 Task: Create a due date automation trigger when advanced on, on the tuesday of the week before a card is due add content with a description containing resume at 11:00 AM.
Action: Mouse moved to (1004, 311)
Screenshot: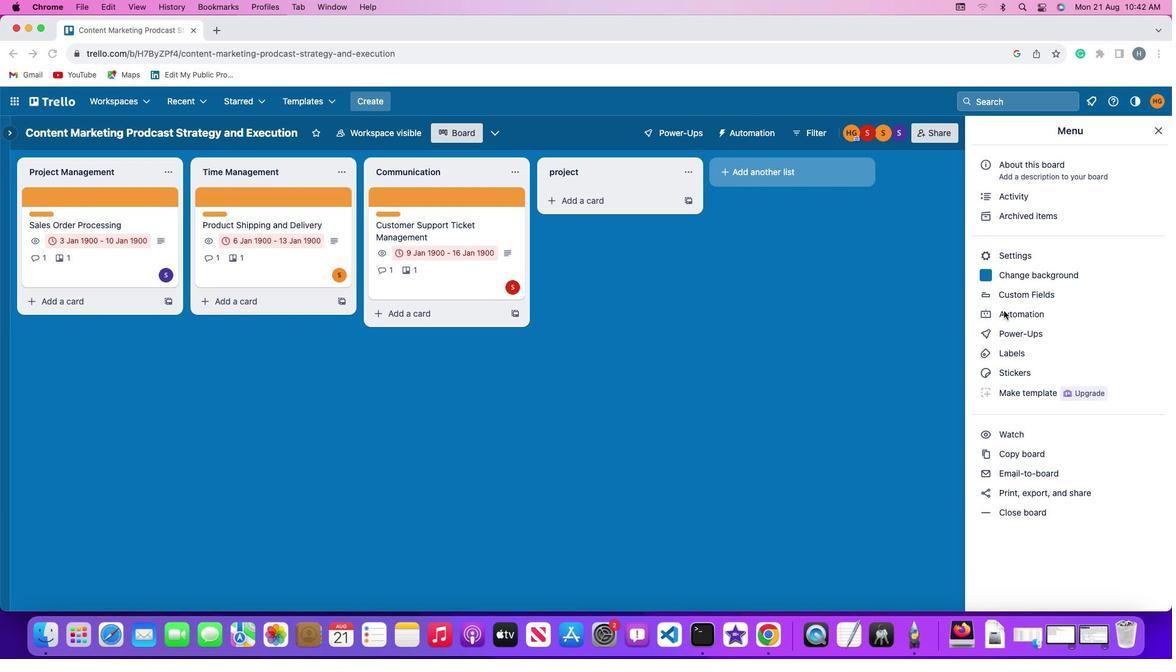 
Action: Mouse pressed left at (1004, 311)
Screenshot: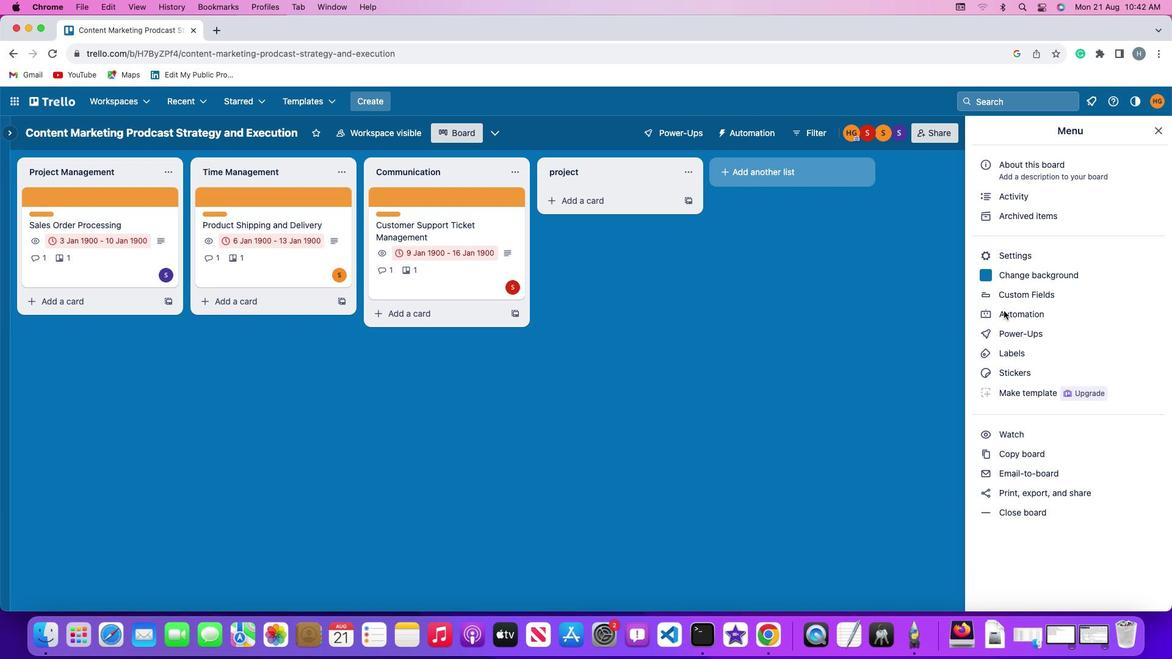 
Action: Mouse moved to (1004, 311)
Screenshot: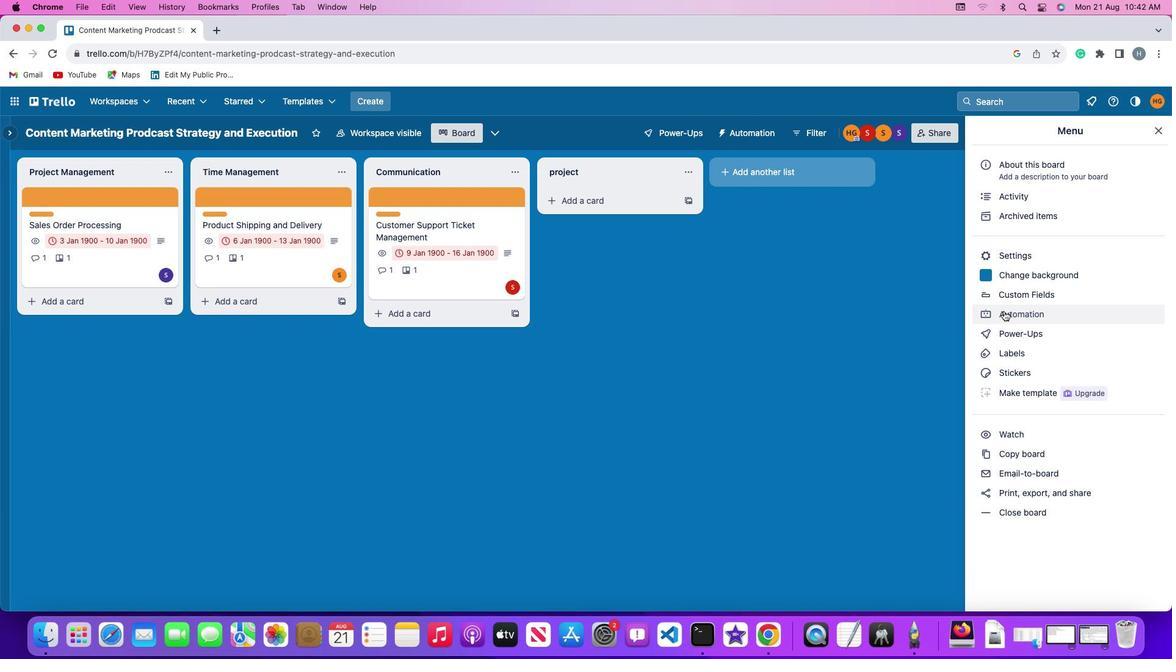 
Action: Mouse pressed left at (1004, 311)
Screenshot: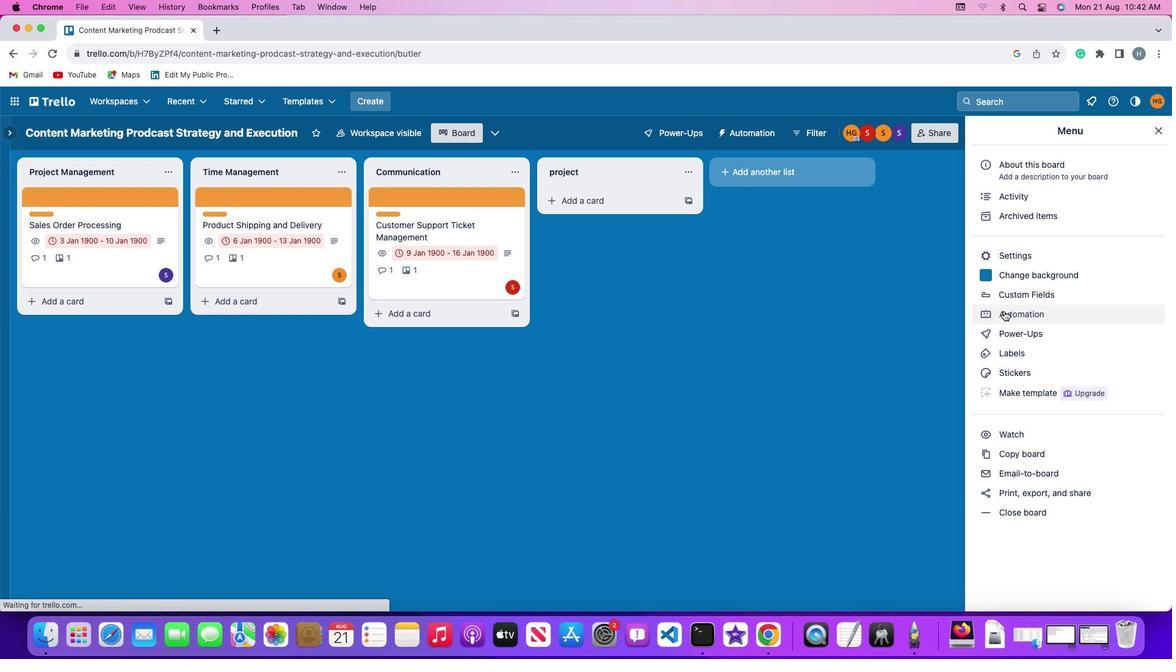 
Action: Mouse moved to (69, 287)
Screenshot: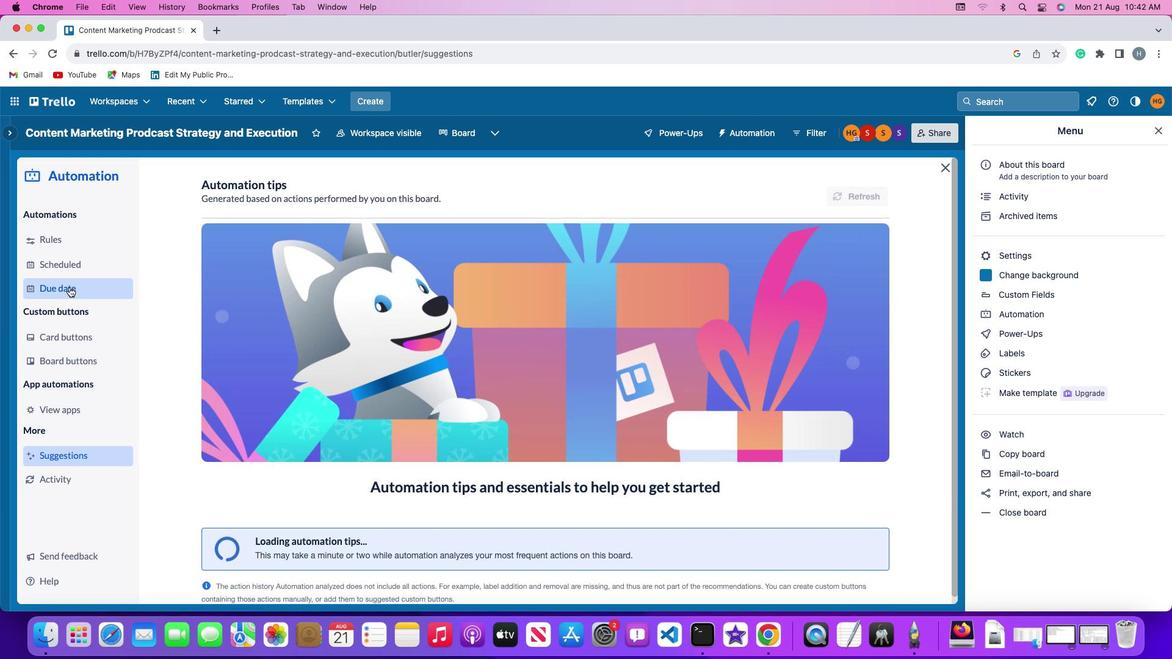 
Action: Mouse pressed left at (69, 287)
Screenshot: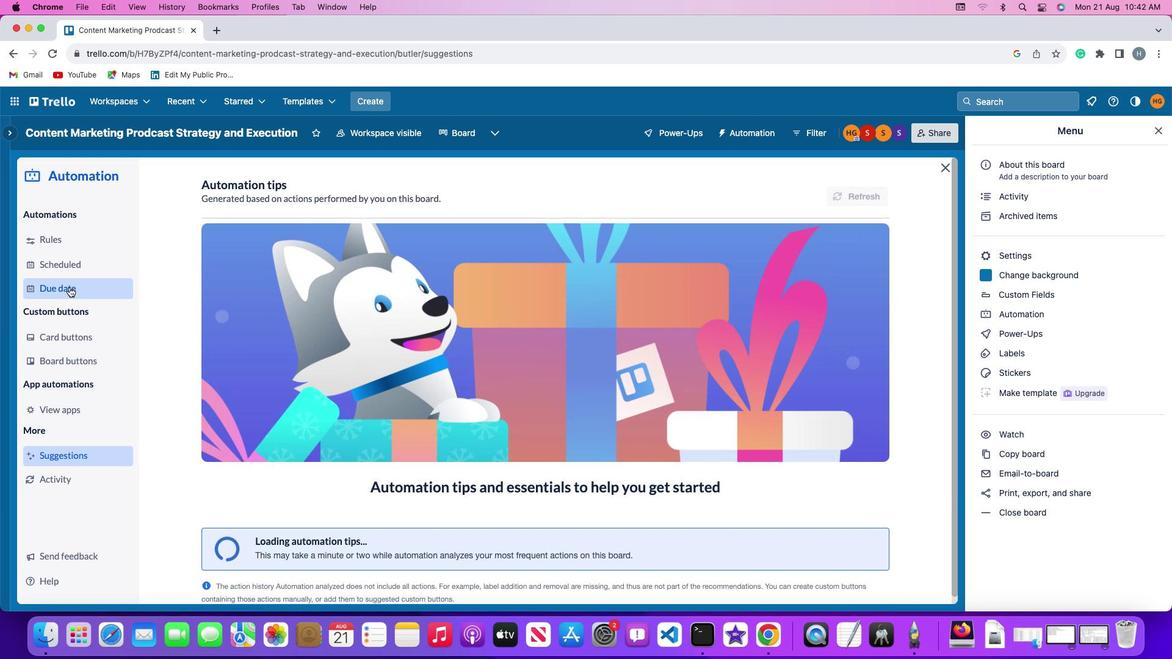 
Action: Mouse moved to (817, 185)
Screenshot: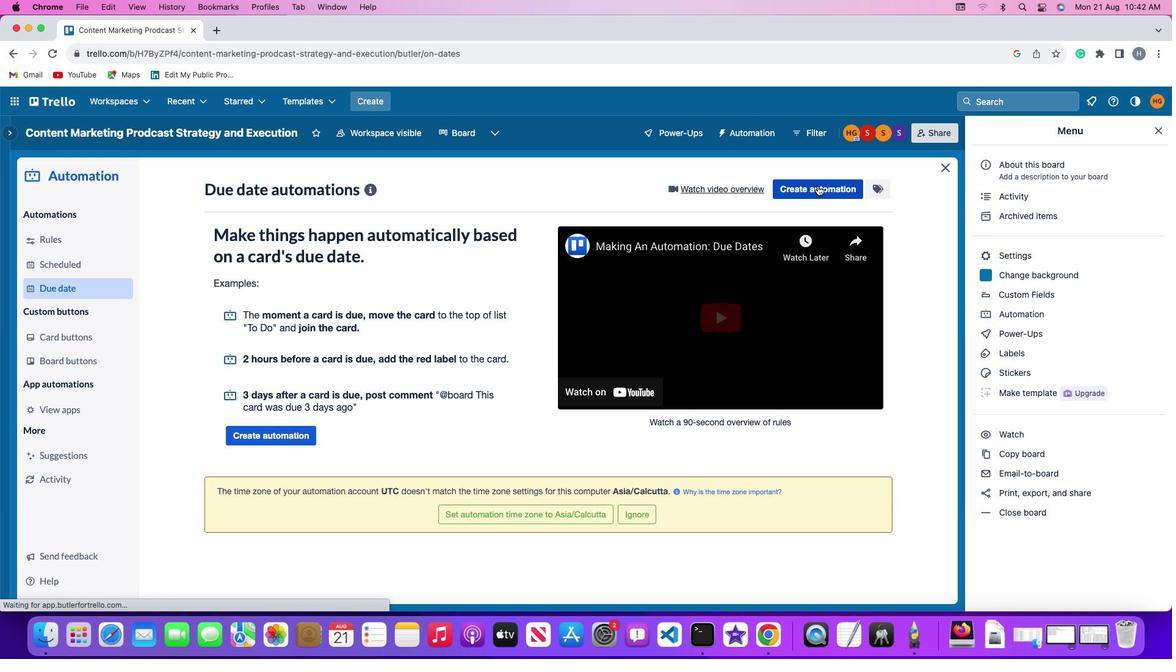 
Action: Mouse pressed left at (817, 185)
Screenshot: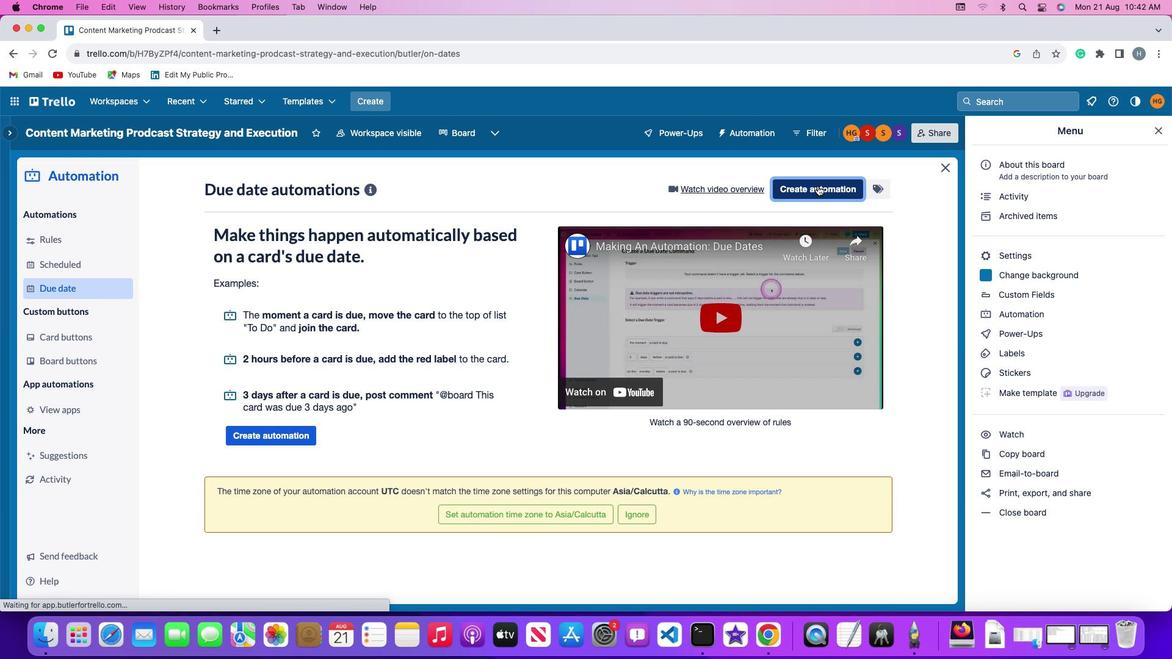 
Action: Mouse moved to (247, 304)
Screenshot: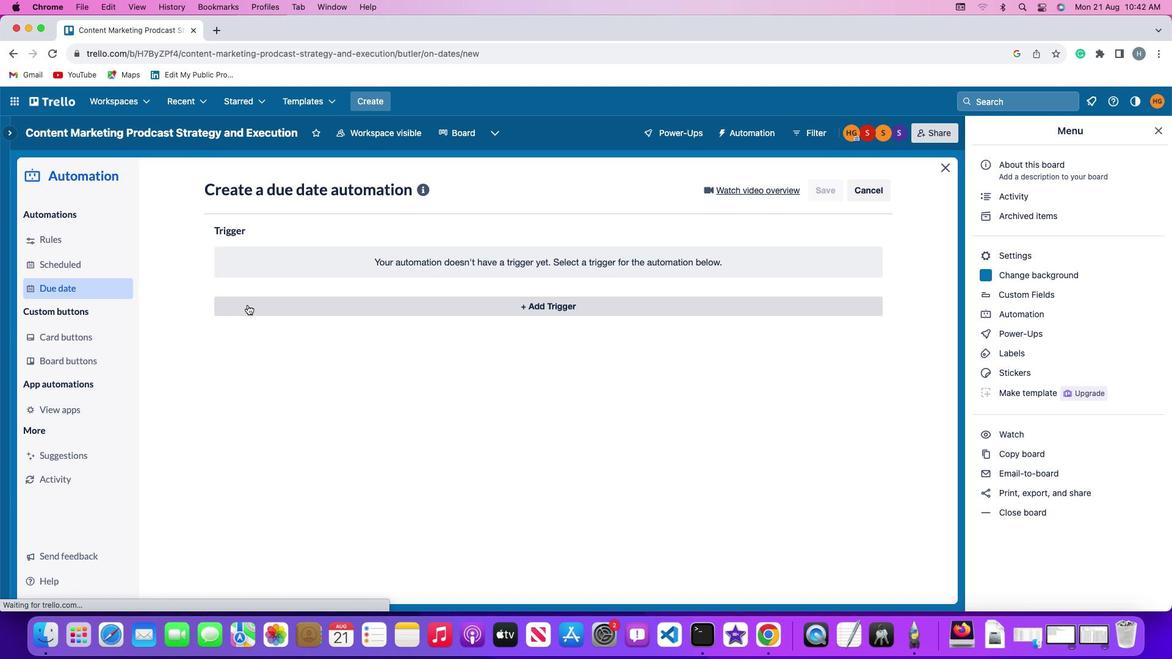 
Action: Mouse pressed left at (247, 304)
Screenshot: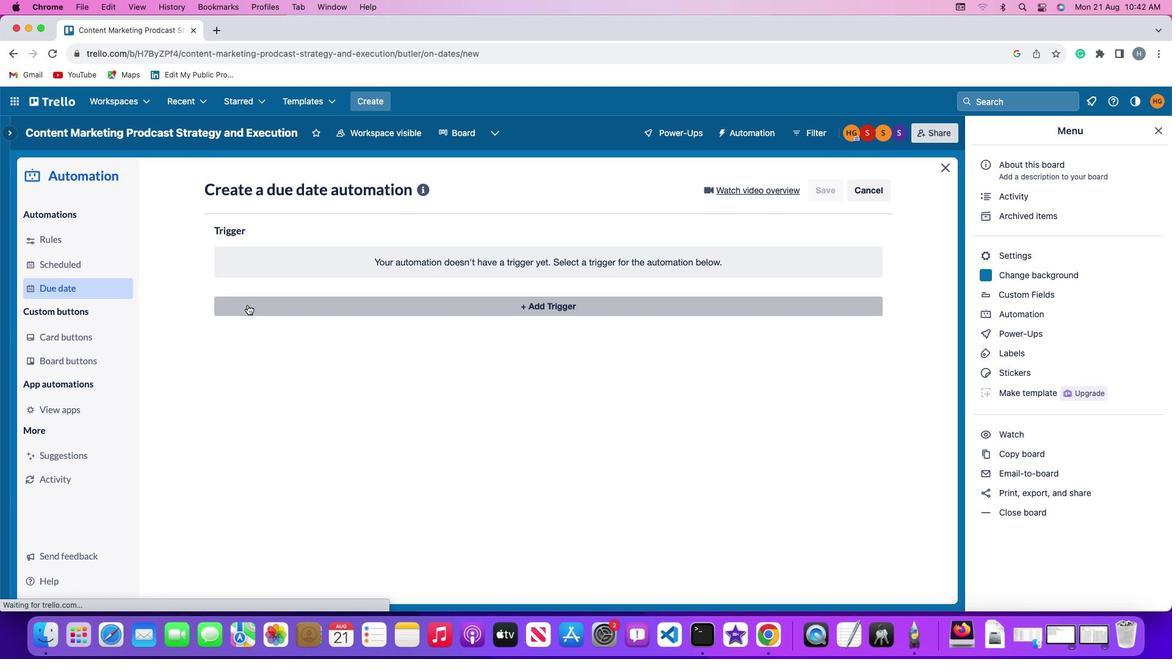 
Action: Mouse moved to (272, 538)
Screenshot: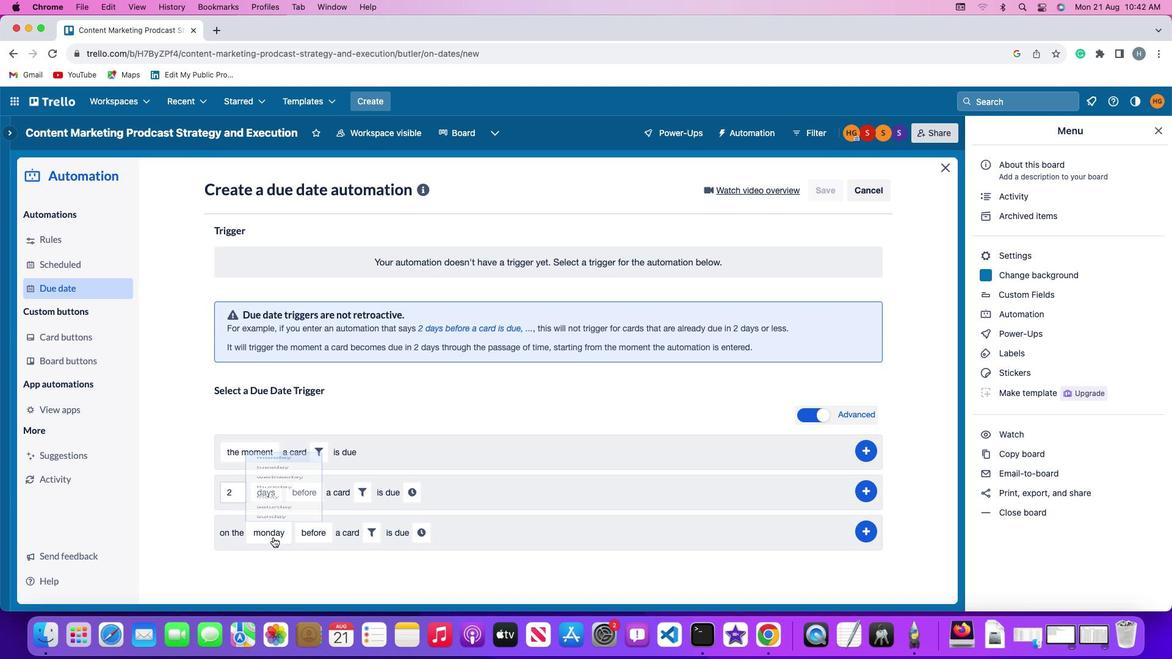 
Action: Mouse pressed left at (272, 538)
Screenshot: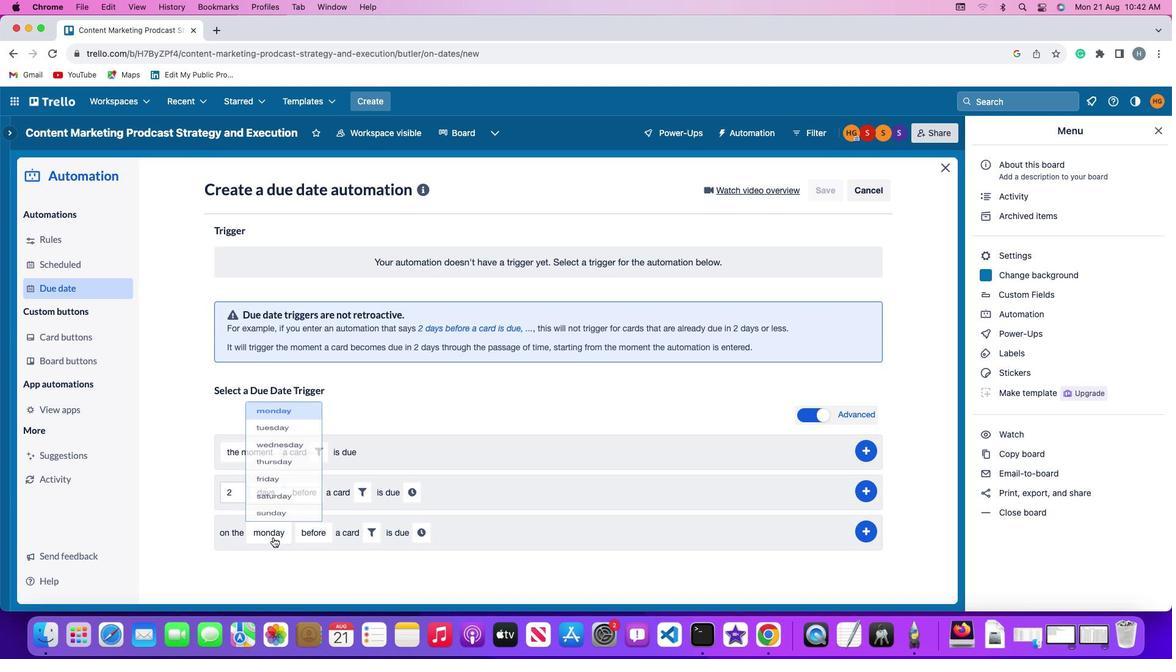 
Action: Mouse moved to (280, 386)
Screenshot: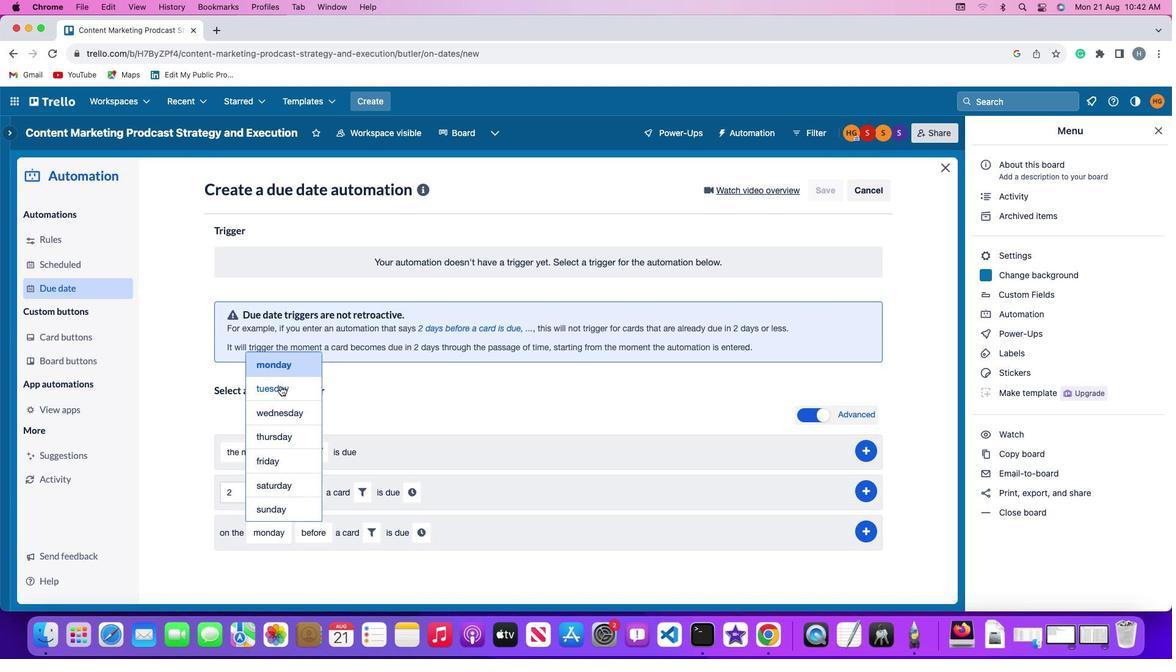 
Action: Mouse pressed left at (280, 386)
Screenshot: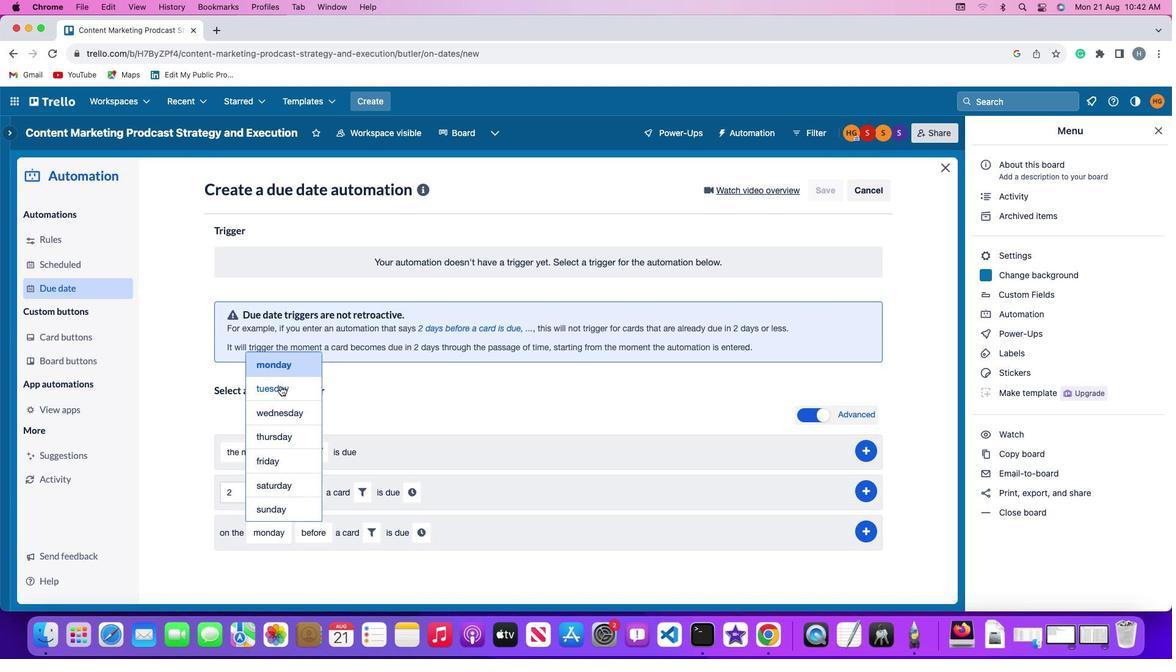 
Action: Mouse moved to (306, 531)
Screenshot: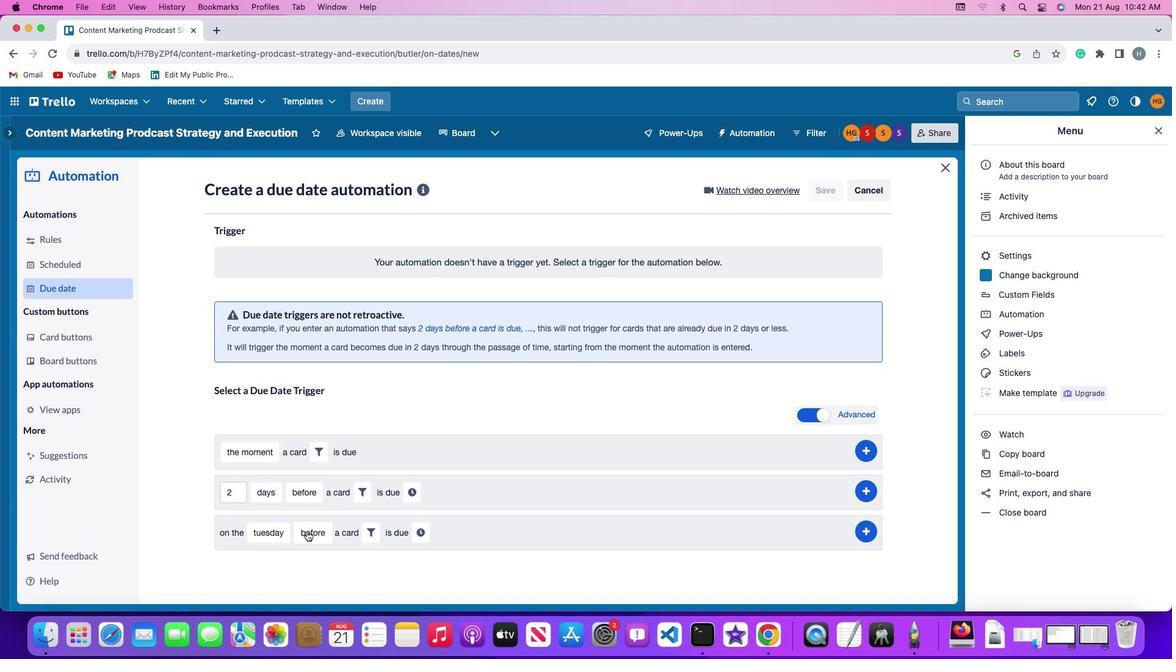 
Action: Mouse pressed left at (306, 531)
Screenshot: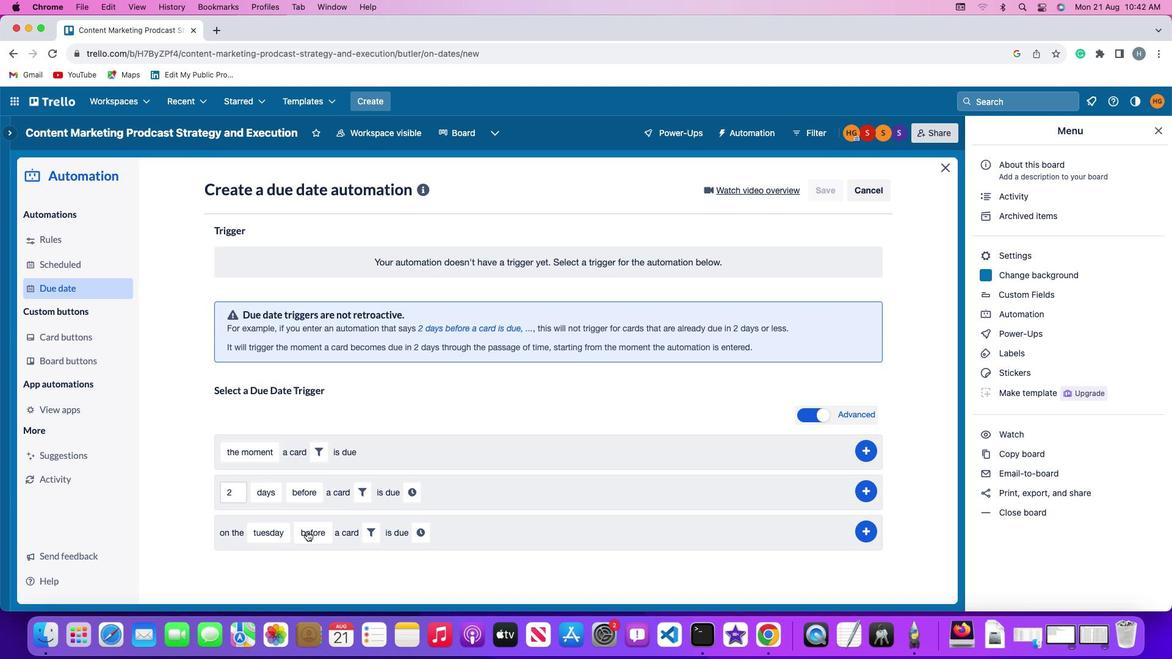 
Action: Mouse moved to (315, 507)
Screenshot: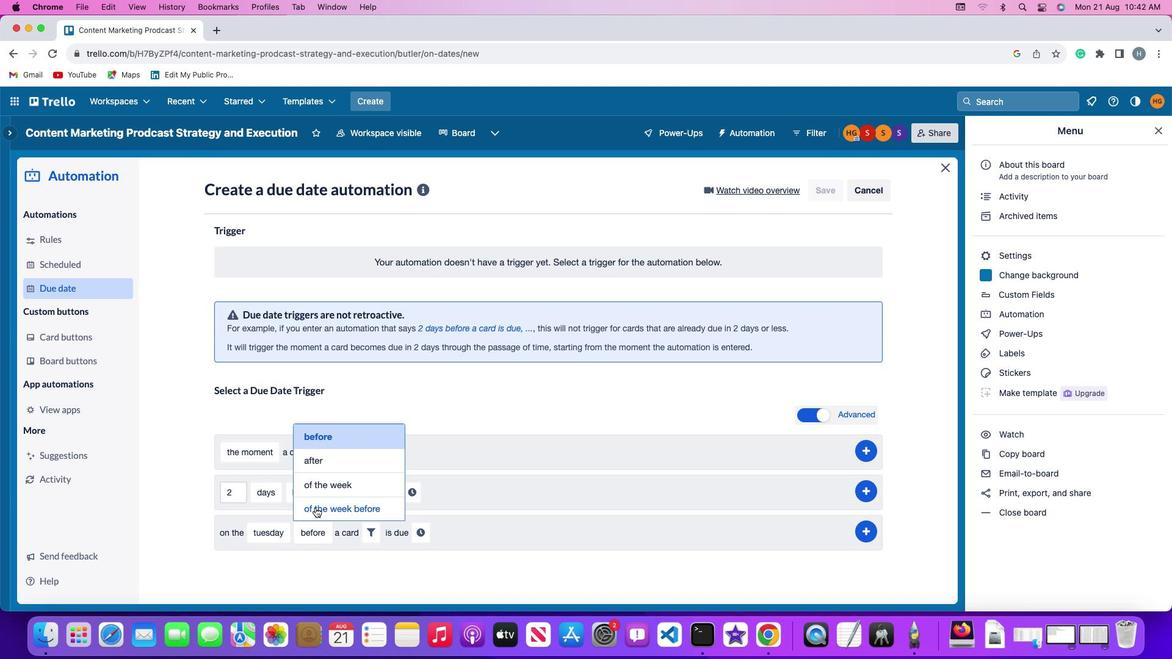 
Action: Mouse pressed left at (315, 507)
Screenshot: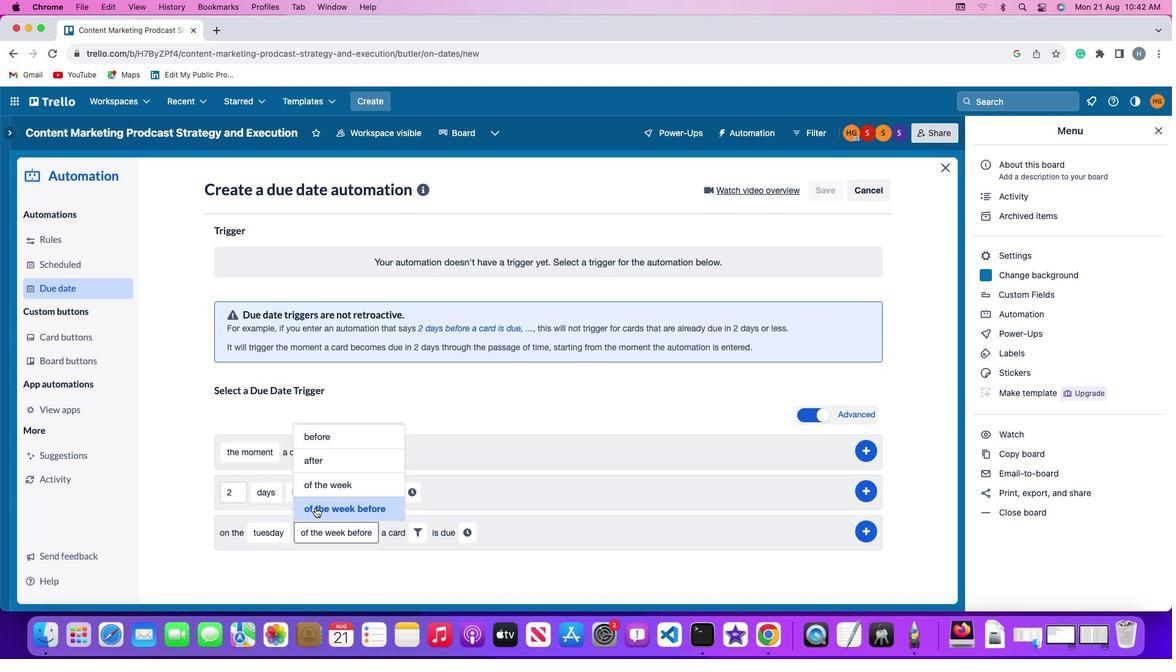 
Action: Mouse moved to (422, 533)
Screenshot: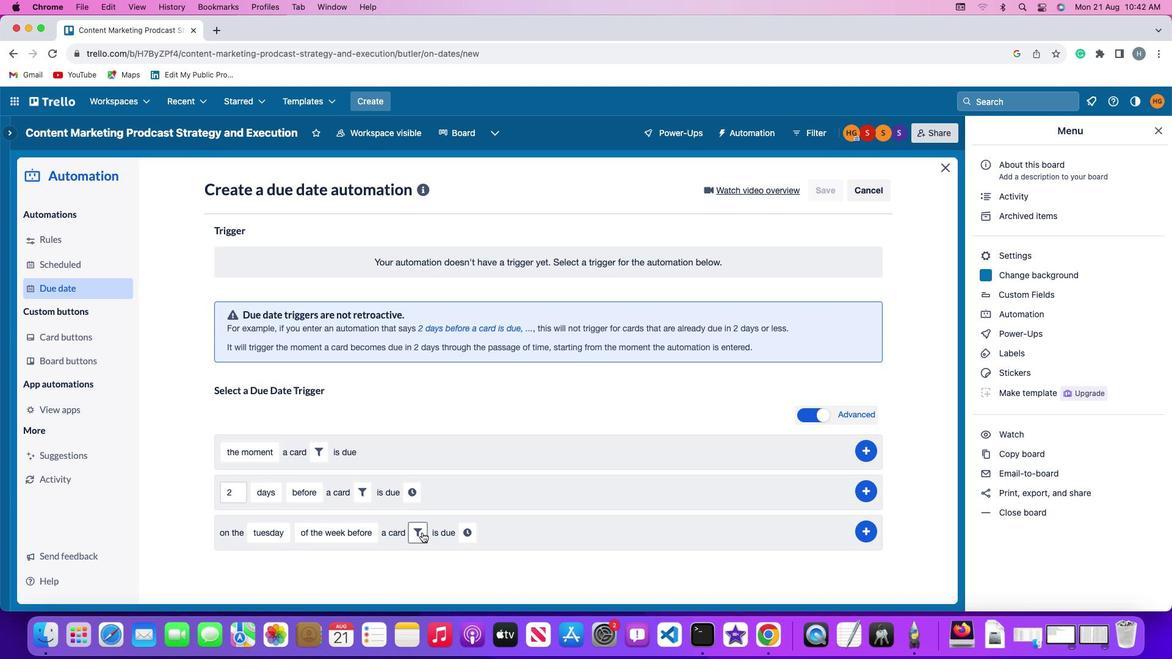 
Action: Mouse pressed left at (422, 533)
Screenshot: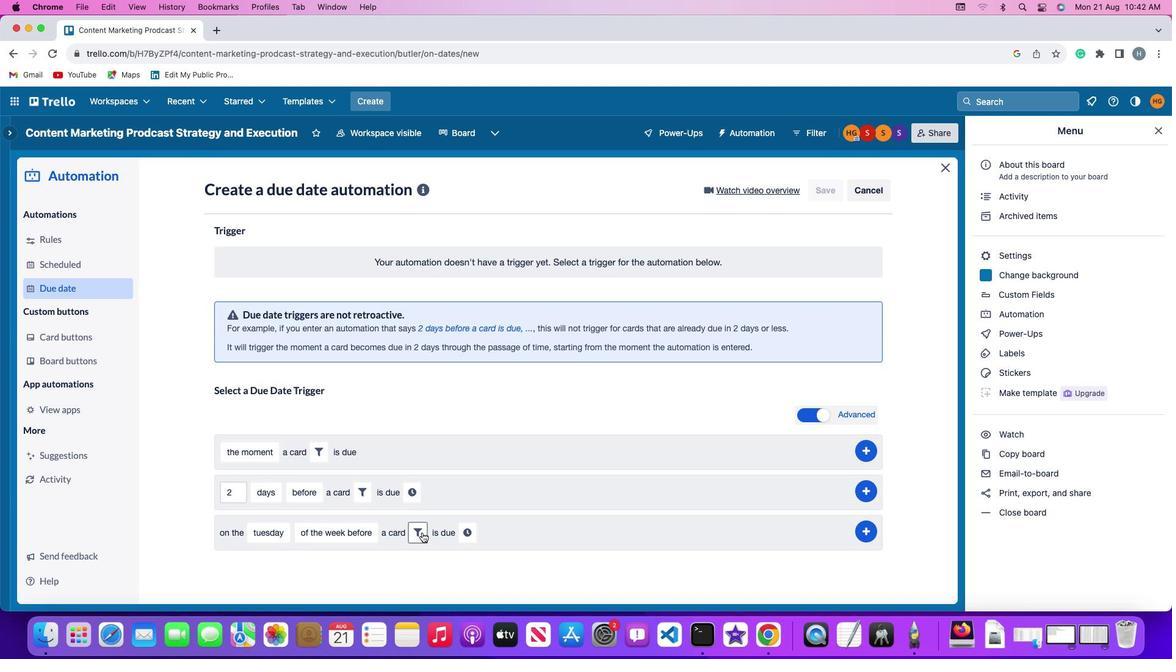 
Action: Mouse moved to (569, 572)
Screenshot: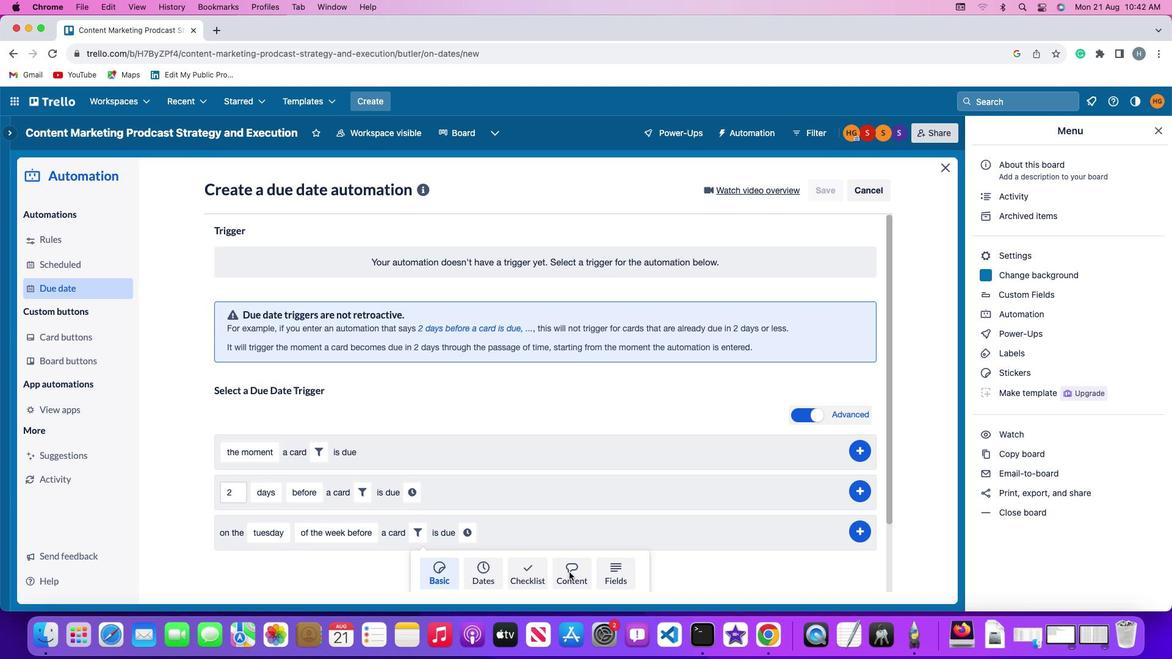 
Action: Mouse pressed left at (569, 572)
Screenshot: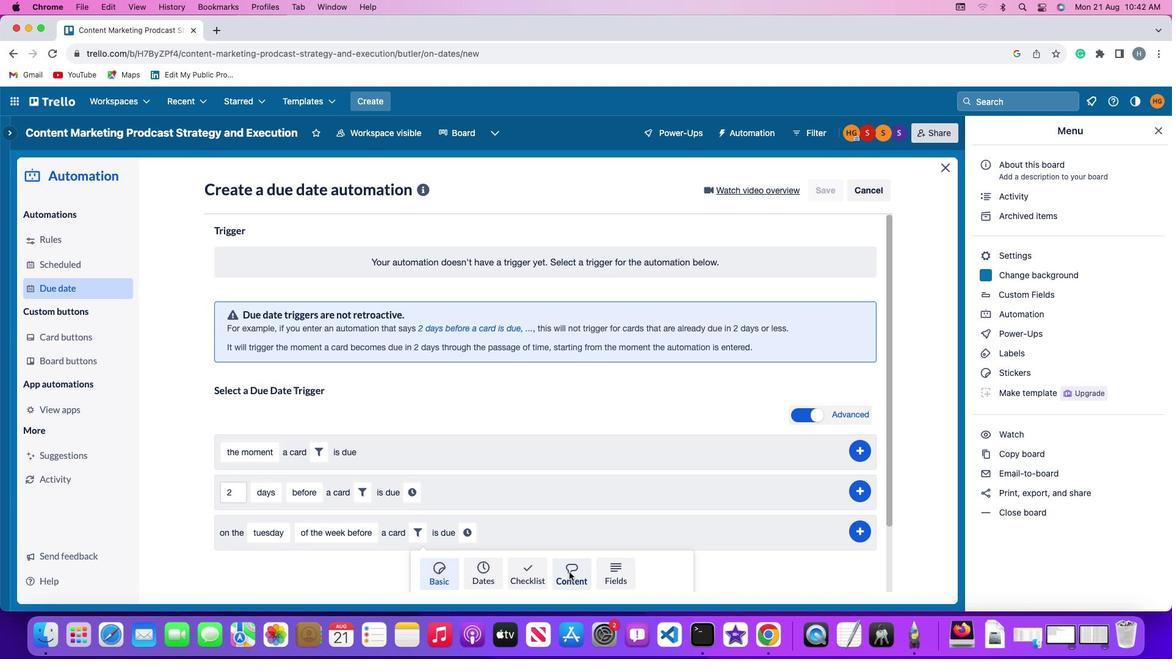 
Action: Mouse moved to (336, 573)
Screenshot: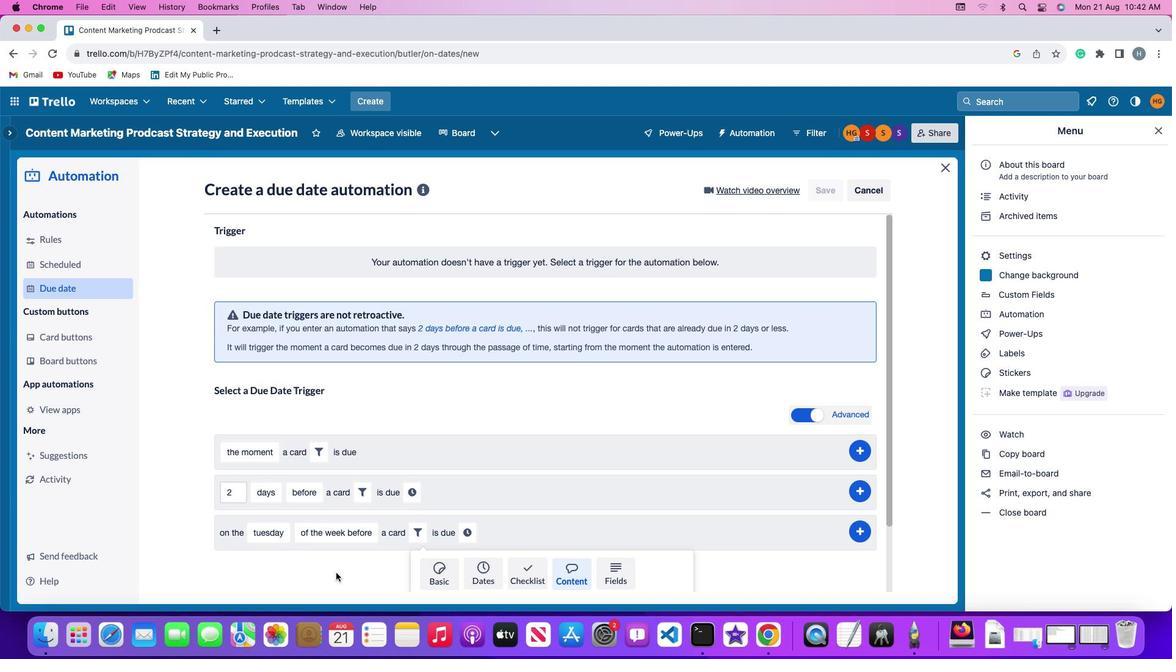 
Action: Mouse scrolled (336, 573) with delta (0, 0)
Screenshot: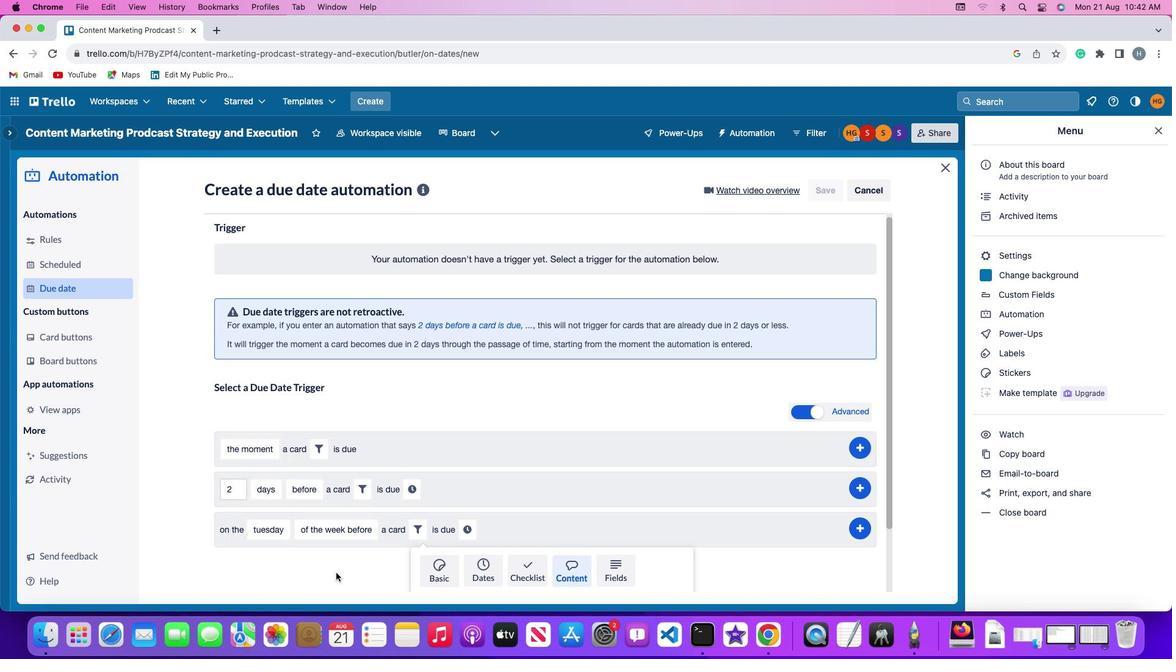
Action: Mouse scrolled (336, 573) with delta (0, 0)
Screenshot: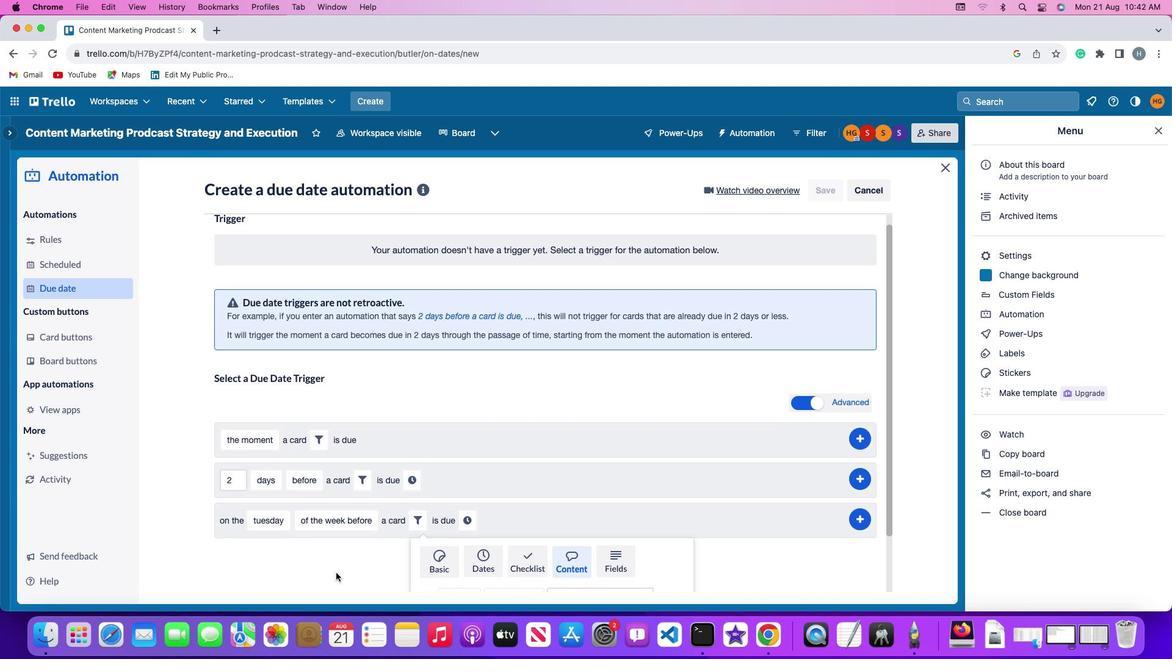
Action: Mouse scrolled (336, 573) with delta (0, -1)
Screenshot: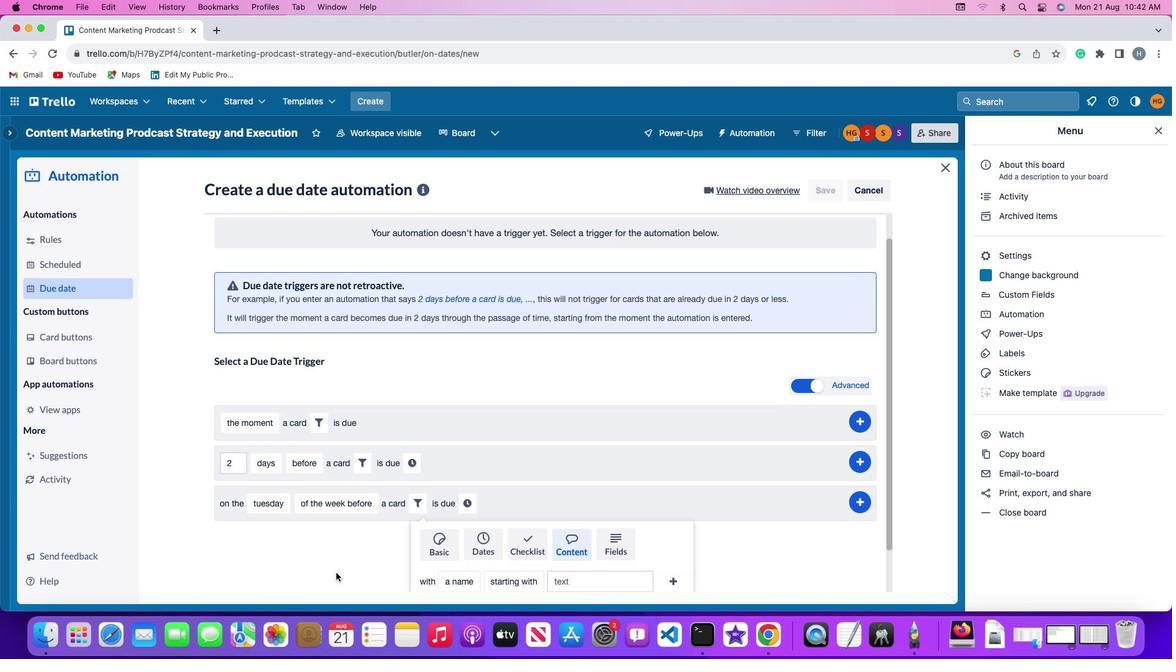 
Action: Mouse moved to (454, 528)
Screenshot: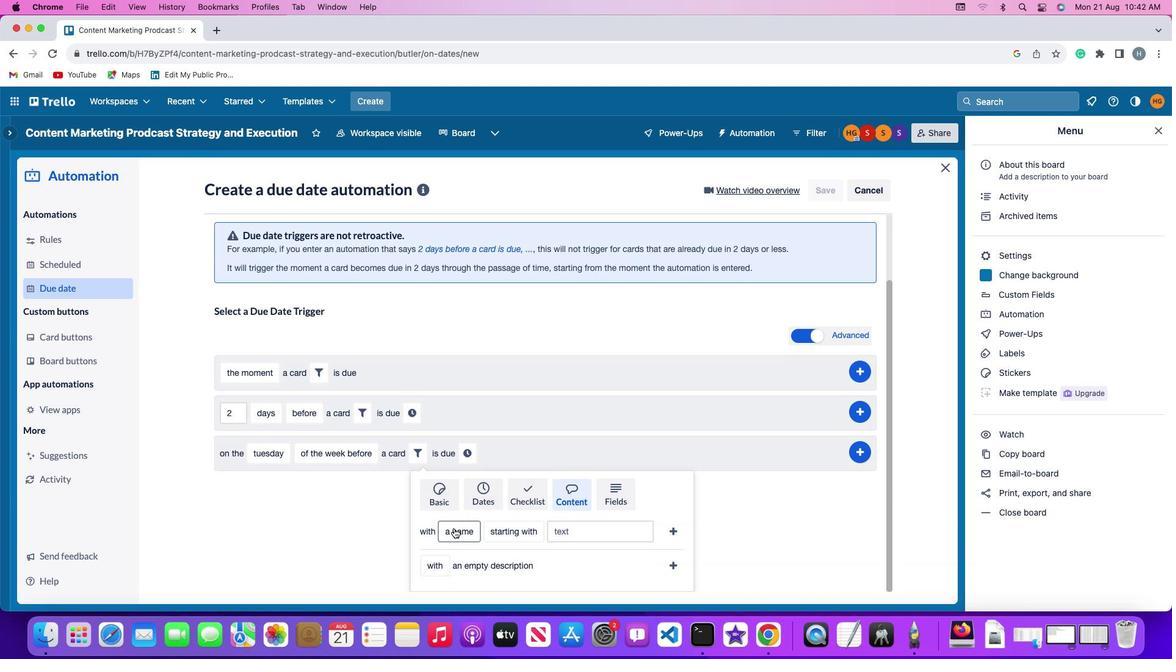 
Action: Mouse pressed left at (454, 528)
Screenshot: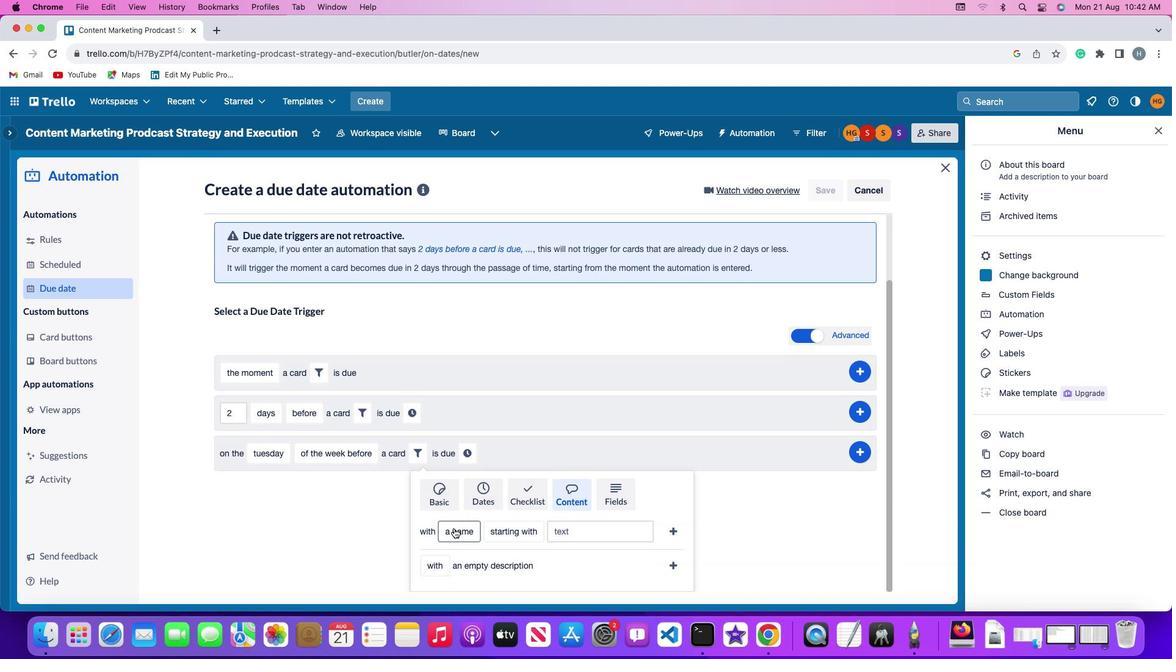 
Action: Mouse moved to (470, 478)
Screenshot: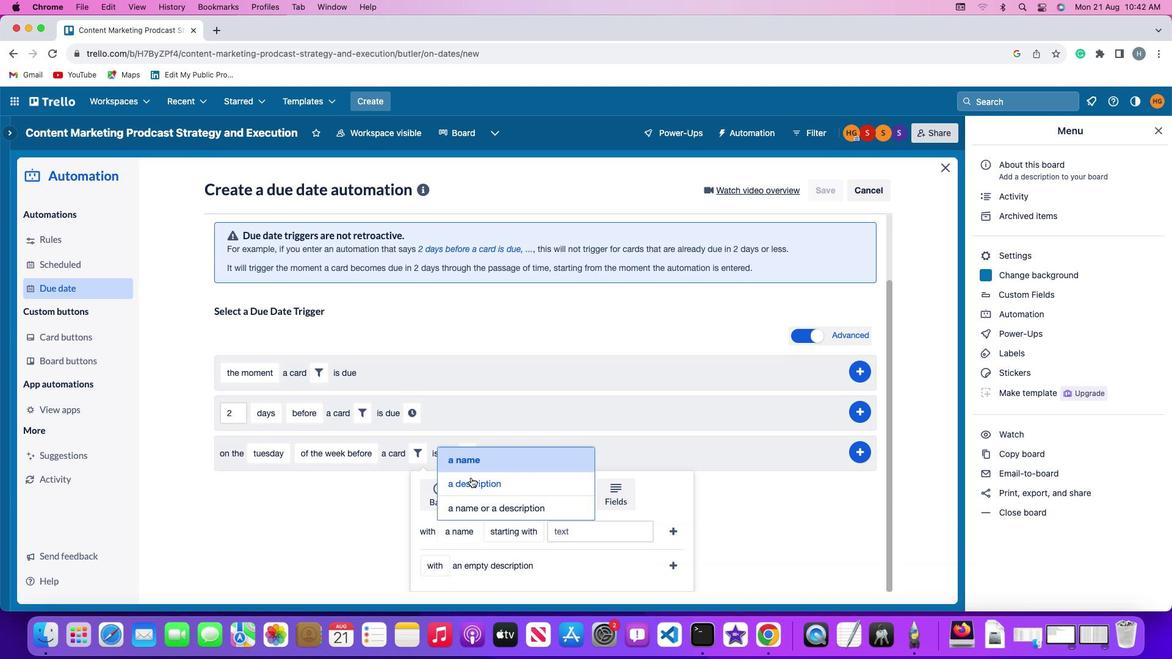 
Action: Mouse pressed left at (470, 478)
Screenshot: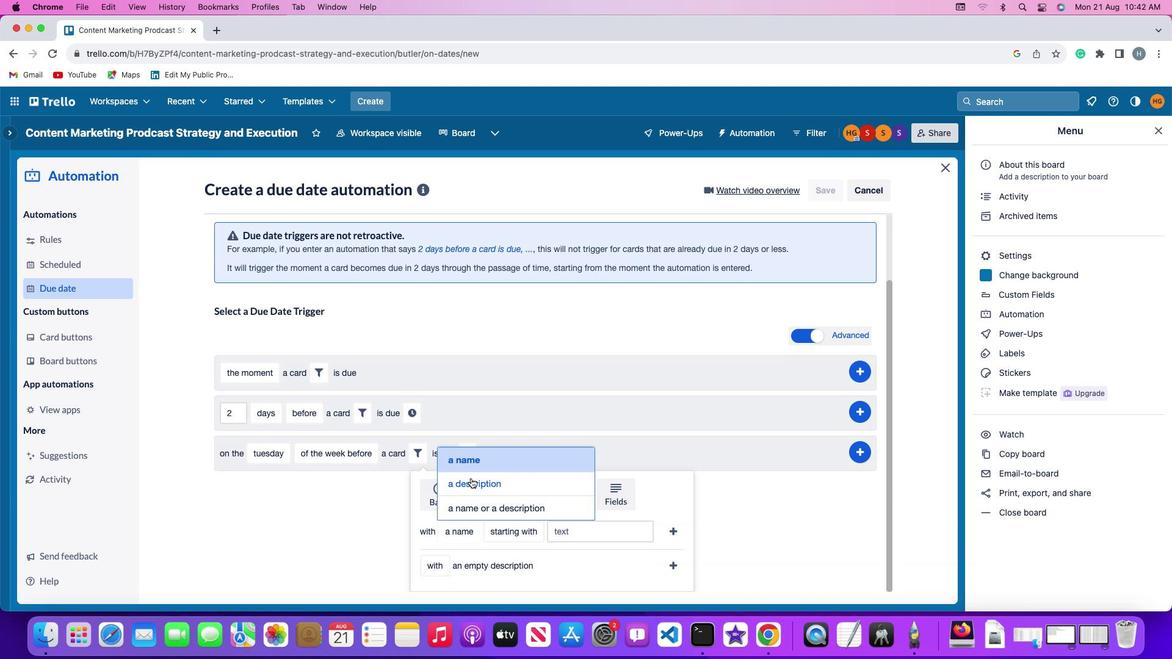 
Action: Mouse moved to (514, 534)
Screenshot: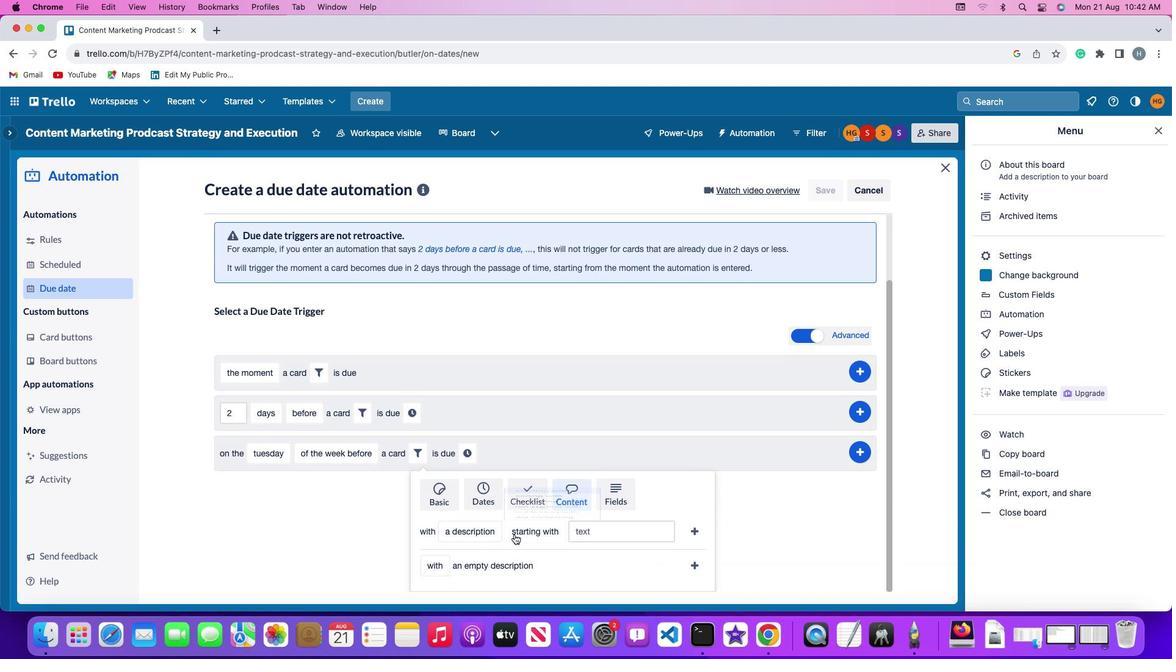 
Action: Mouse pressed left at (514, 534)
Screenshot: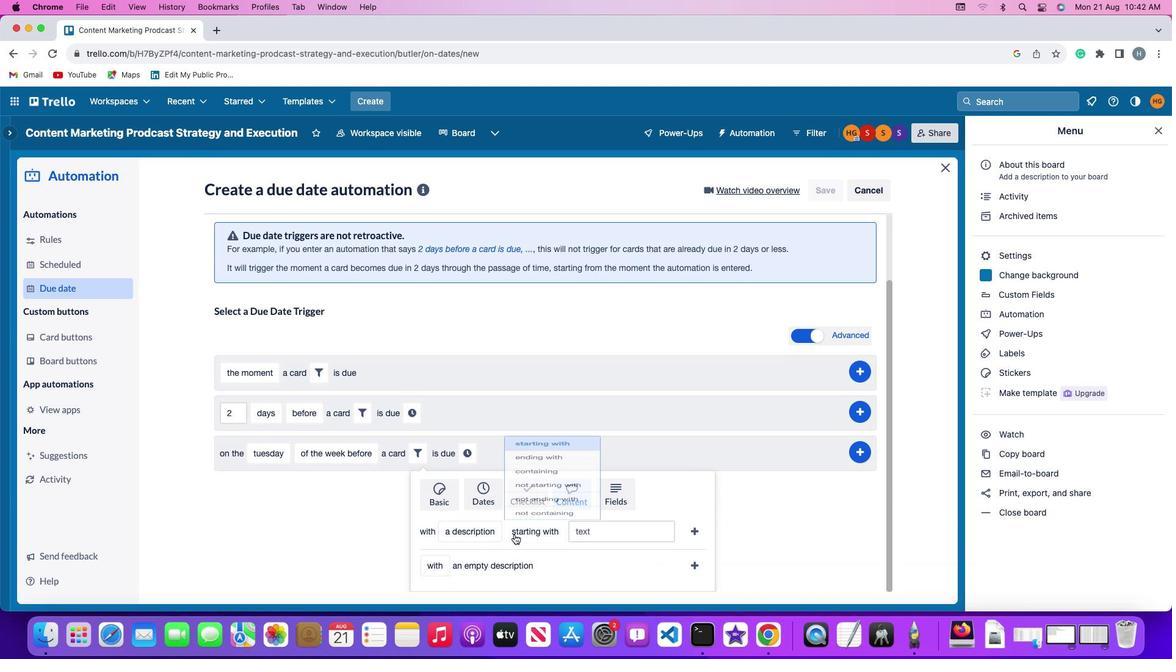 
Action: Mouse moved to (533, 436)
Screenshot: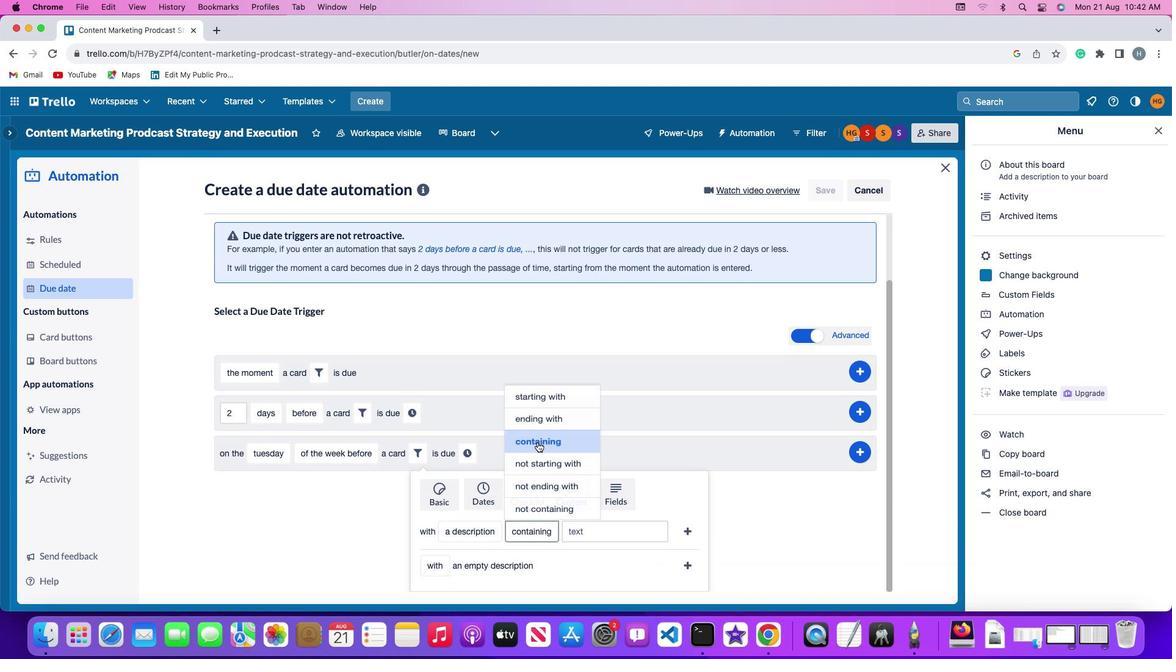 
Action: Mouse pressed left at (533, 436)
Screenshot: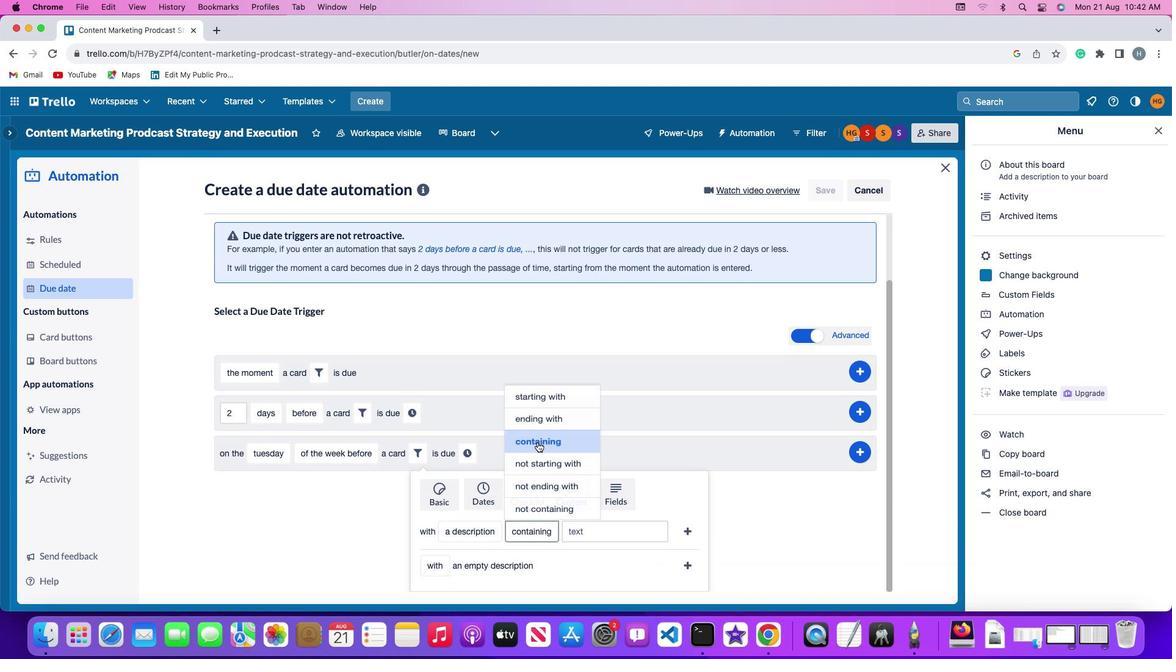 
Action: Mouse moved to (585, 528)
Screenshot: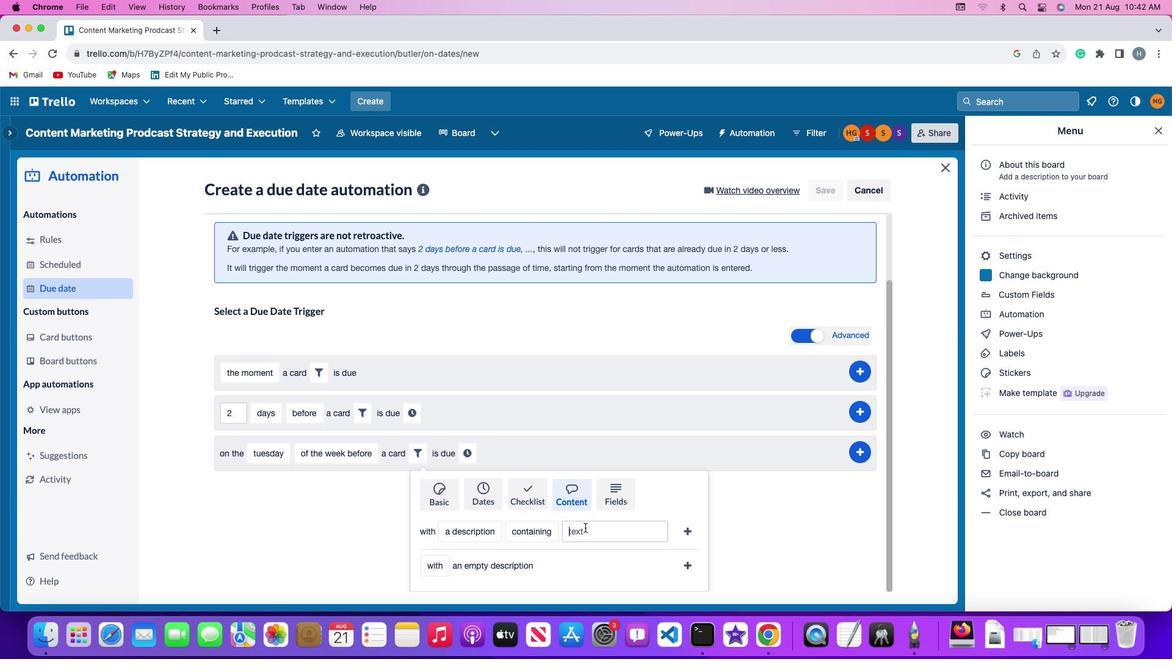 
Action: Mouse pressed left at (585, 528)
Screenshot: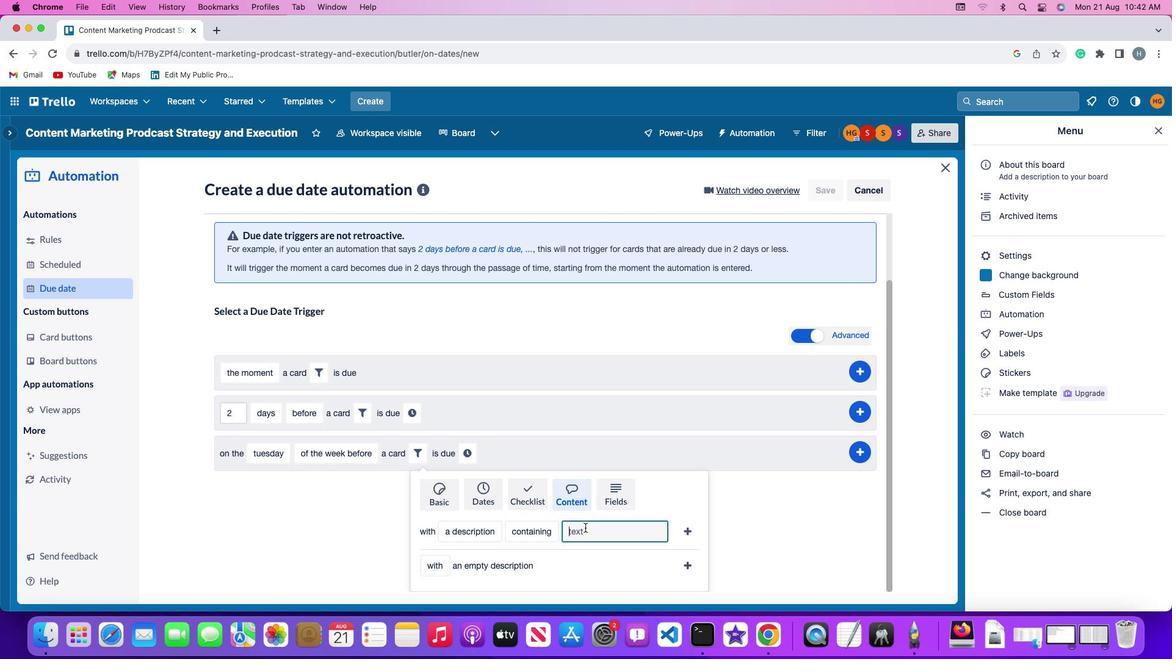
Action: Key pressed 'r''e''s''u''m''e'
Screenshot: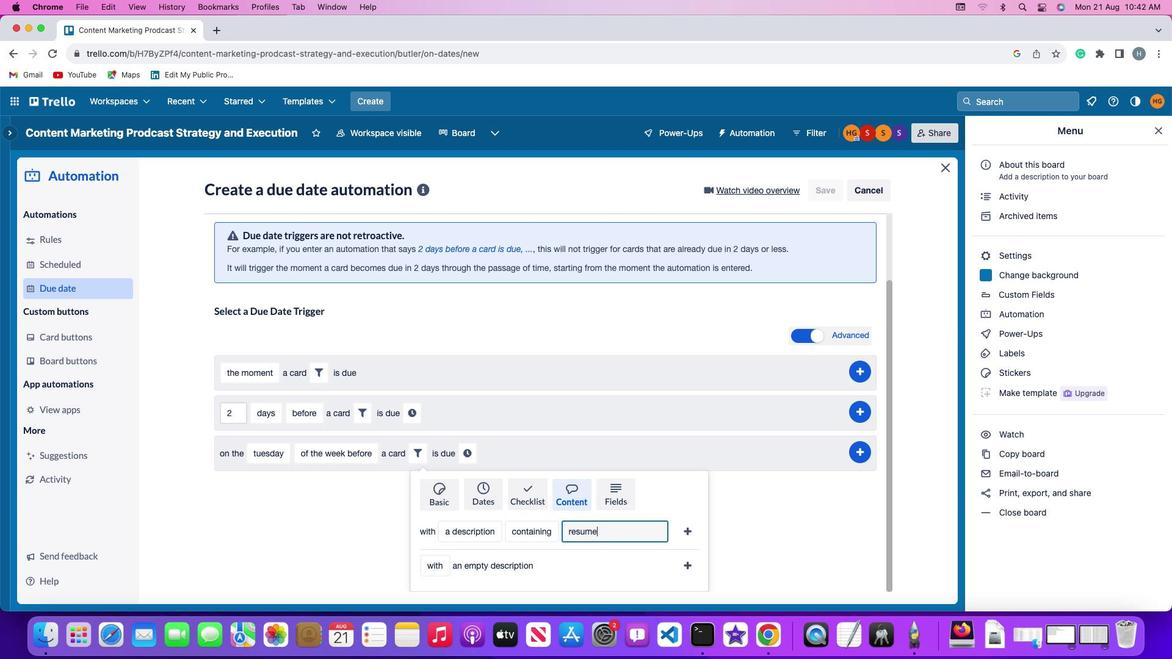 
Action: Mouse moved to (686, 527)
Screenshot: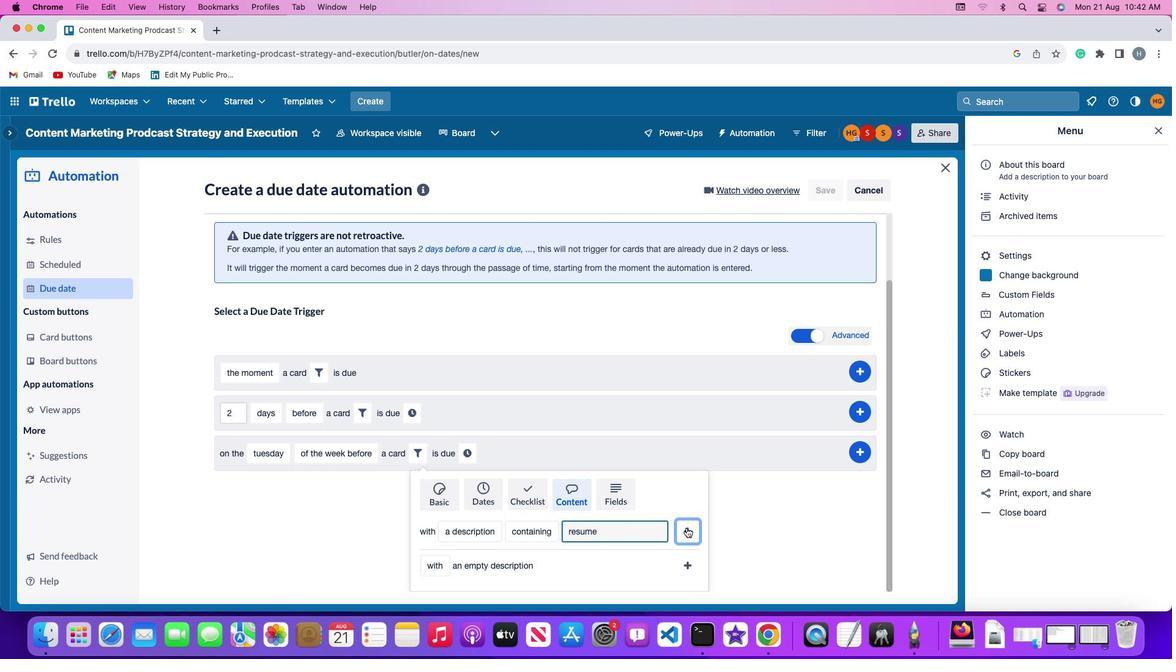 
Action: Mouse pressed left at (686, 527)
Screenshot: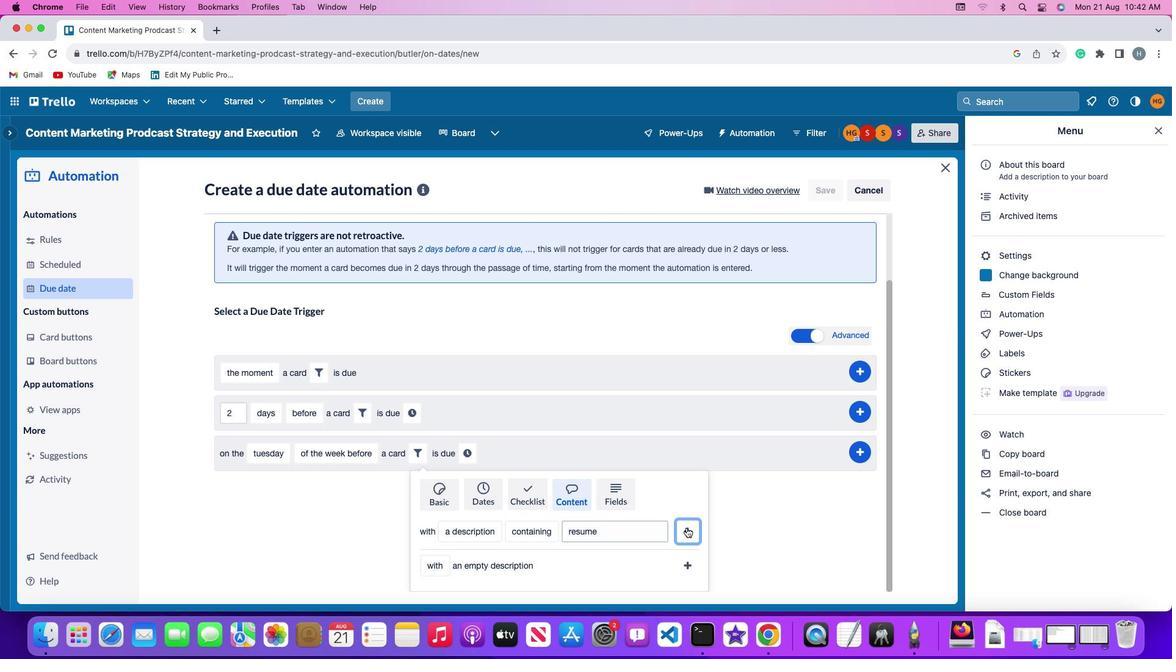
Action: Mouse moved to (639, 530)
Screenshot: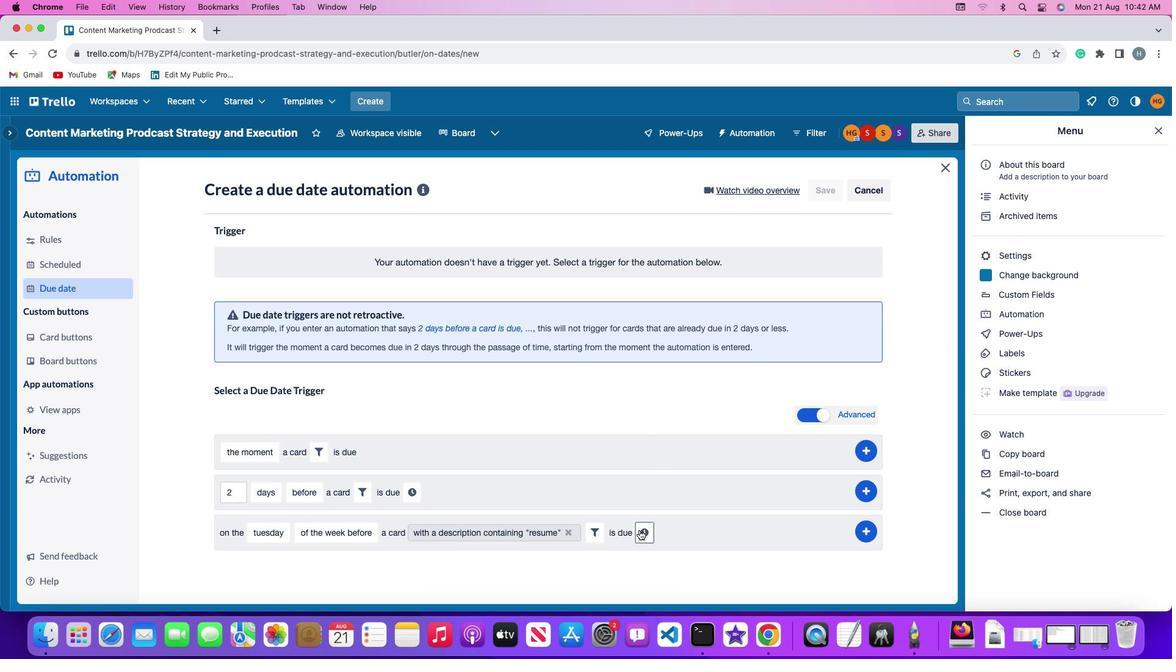 
Action: Mouse pressed left at (639, 530)
Screenshot: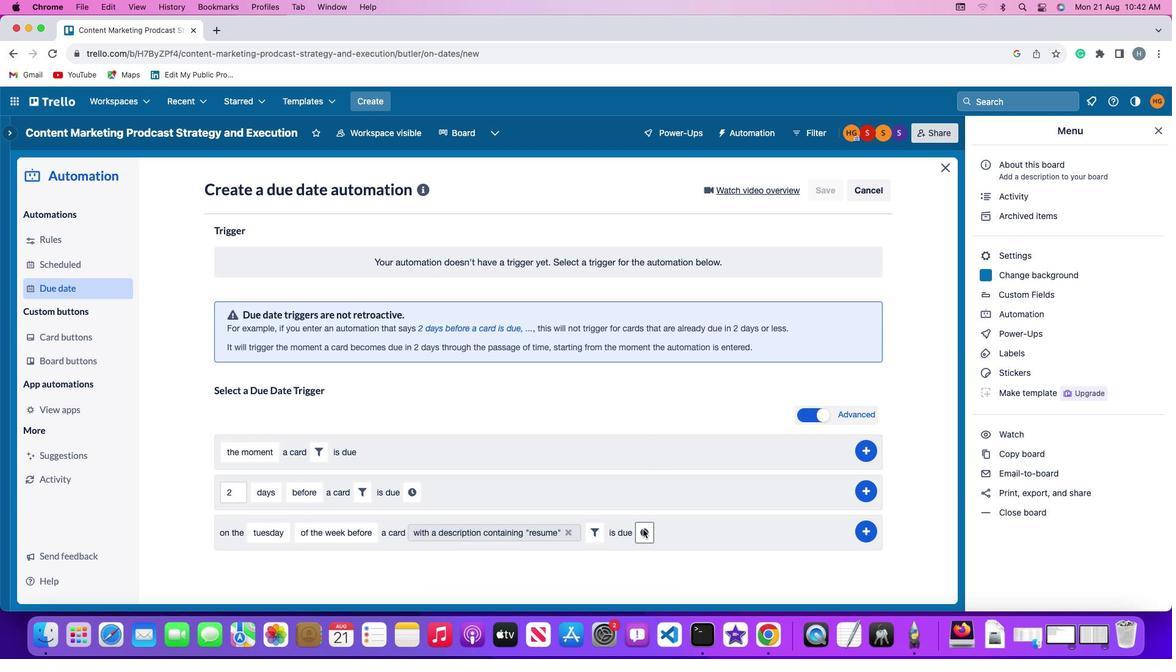 
Action: Mouse moved to (669, 533)
Screenshot: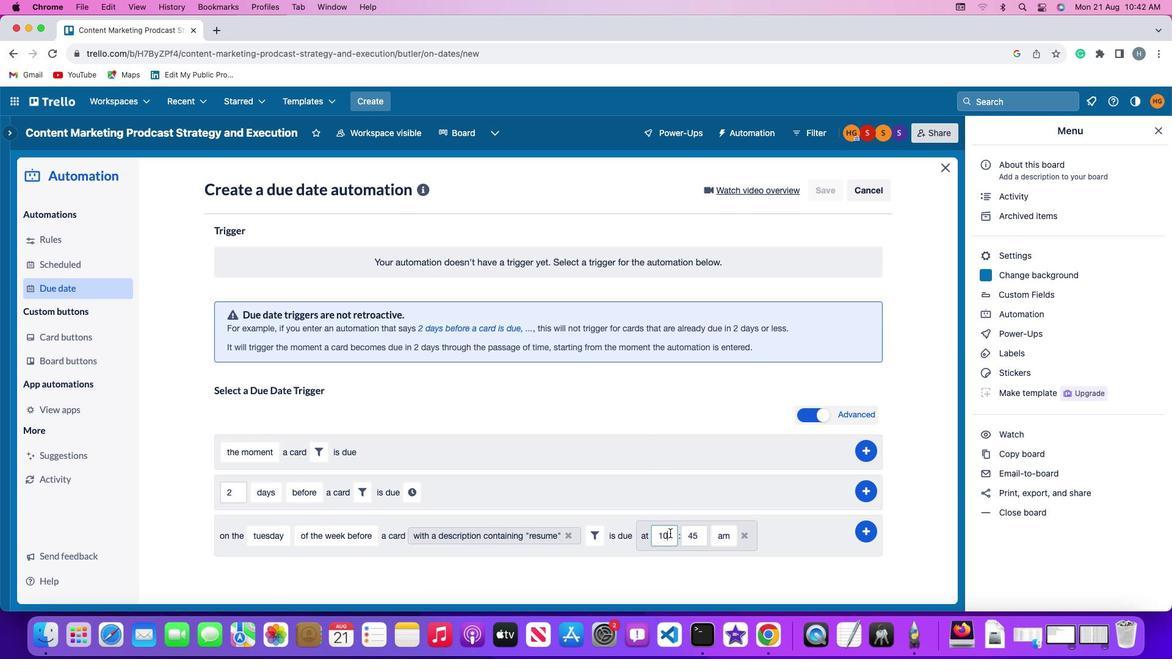 
Action: Mouse pressed left at (669, 533)
Screenshot: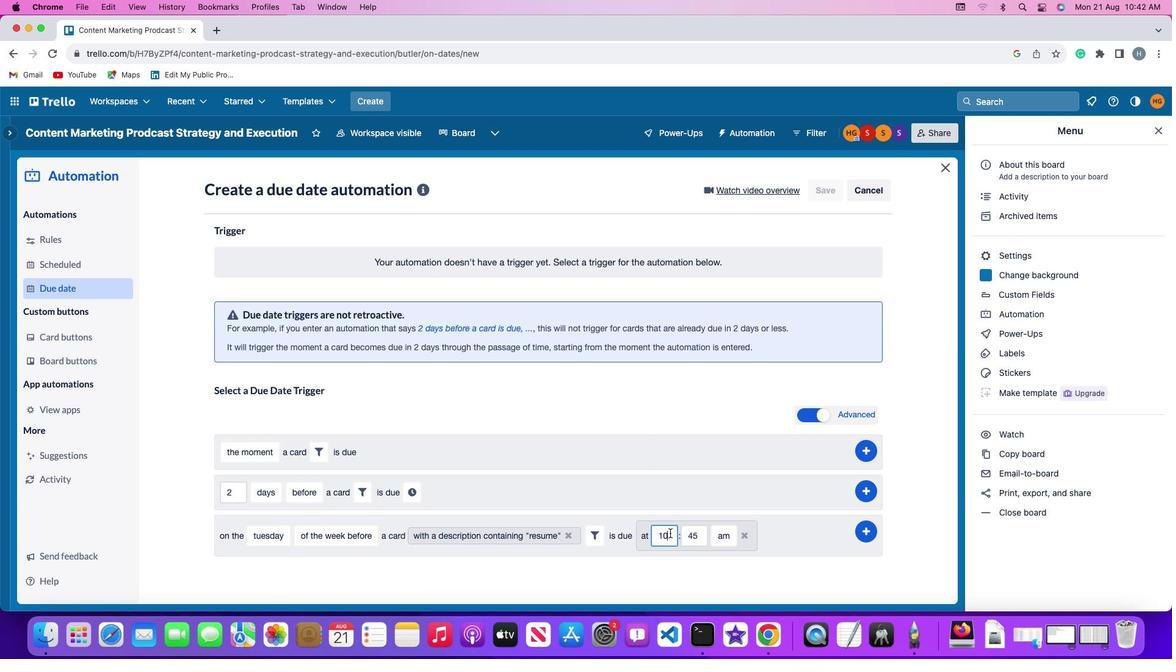 
Action: Key pressed Key.backspace'1'
Screenshot: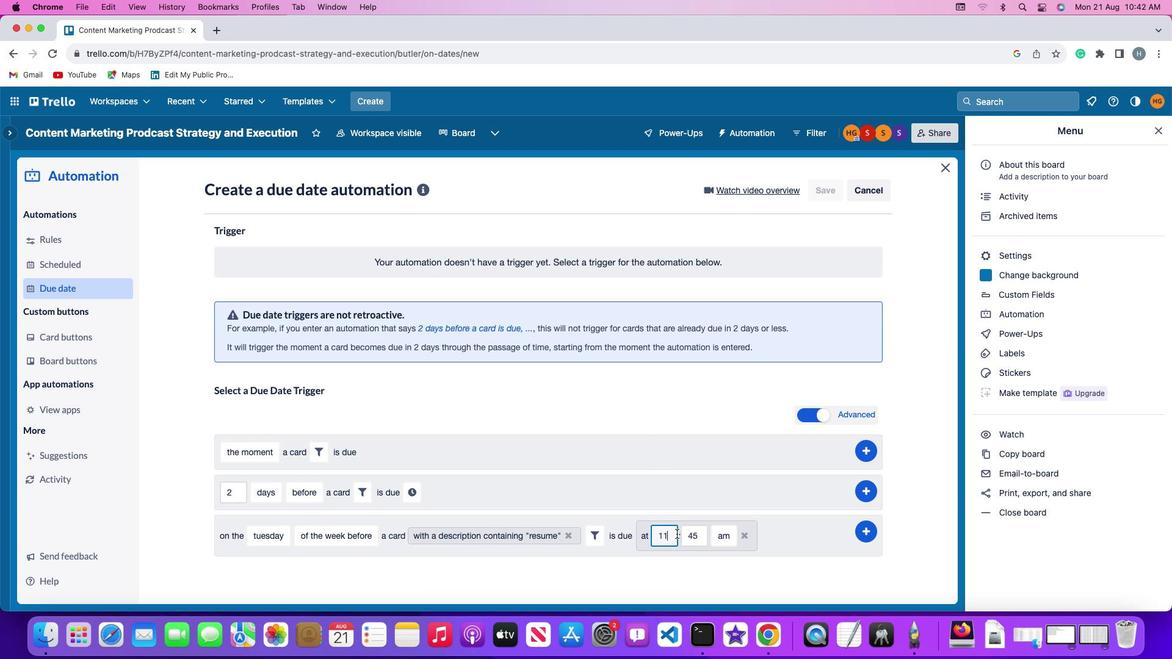 
Action: Mouse moved to (701, 534)
Screenshot: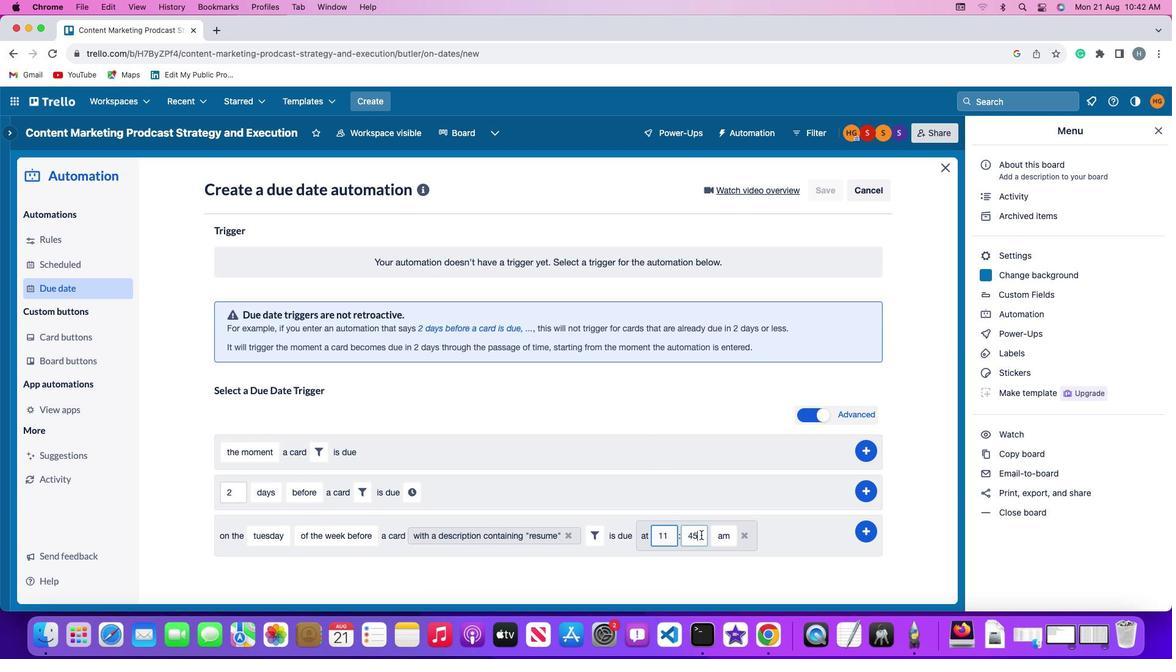 
Action: Mouse pressed left at (701, 534)
Screenshot: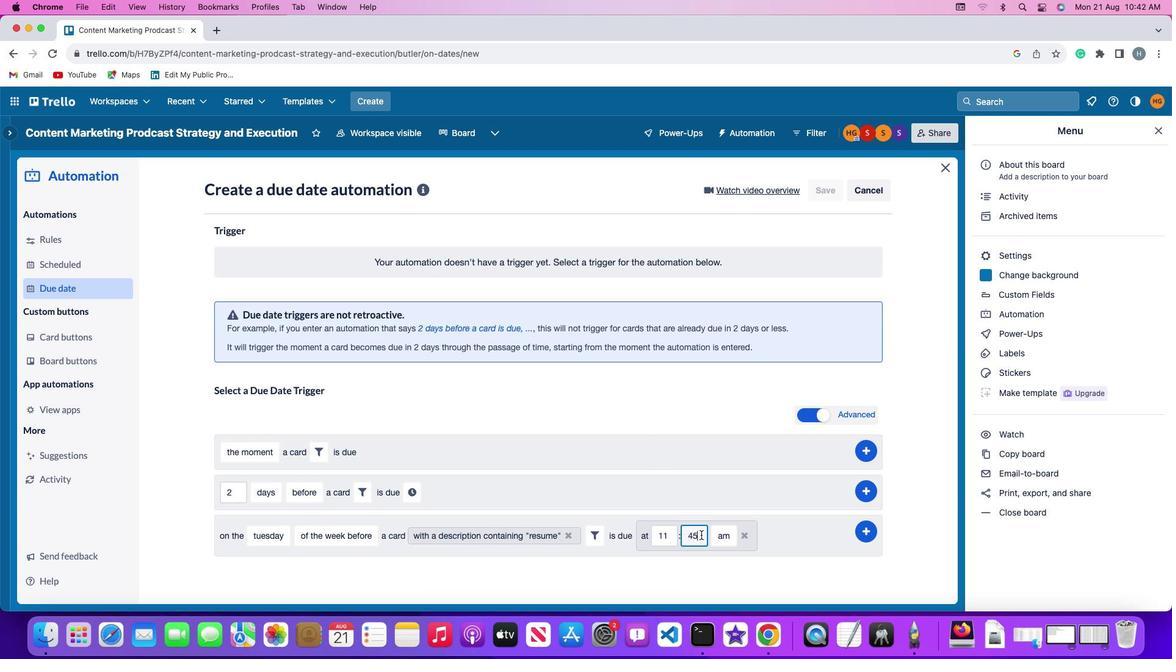 
Action: Mouse moved to (701, 534)
Screenshot: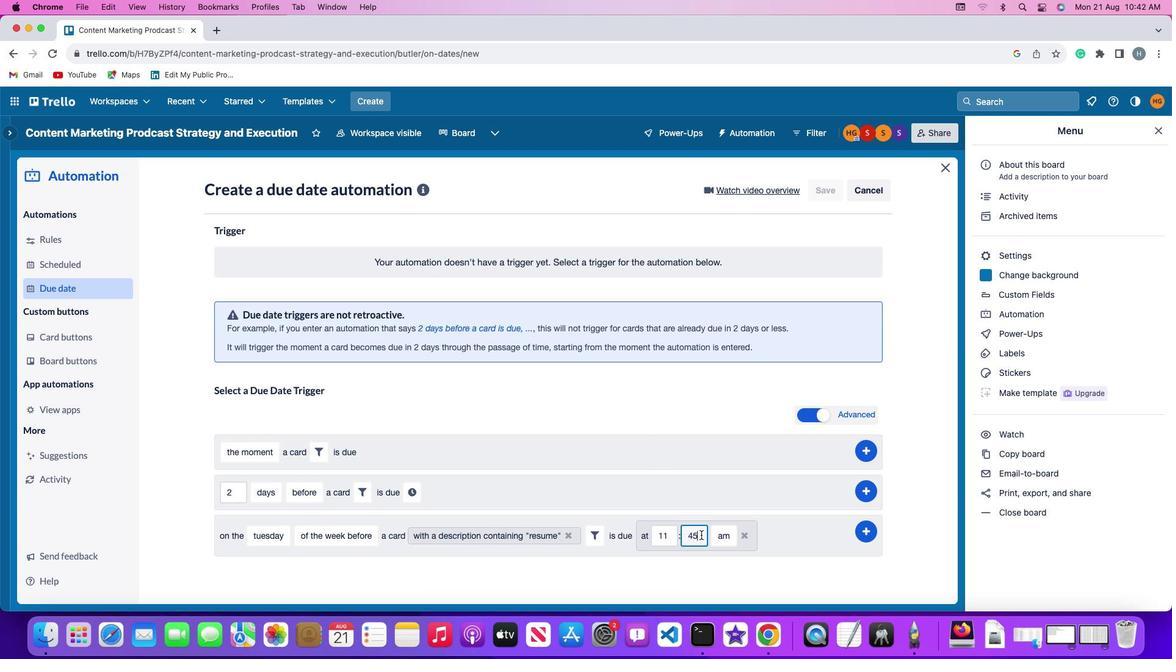 
Action: Key pressed Key.backspaceKey.backspace'0''0'
Screenshot: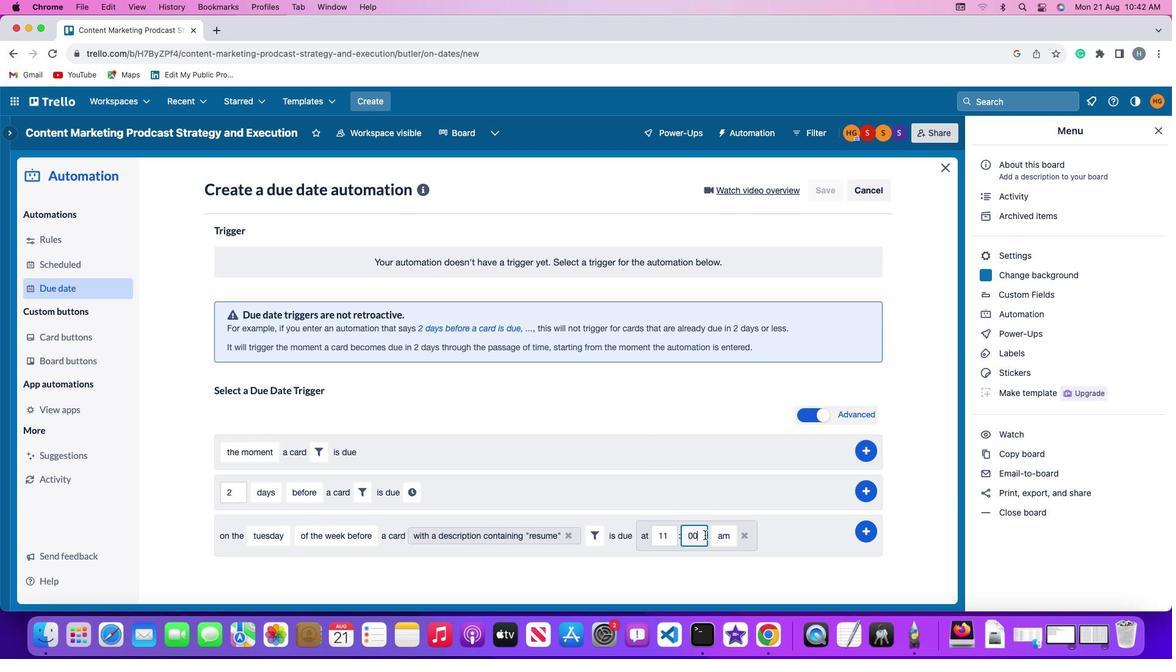 
Action: Mouse moved to (721, 533)
Screenshot: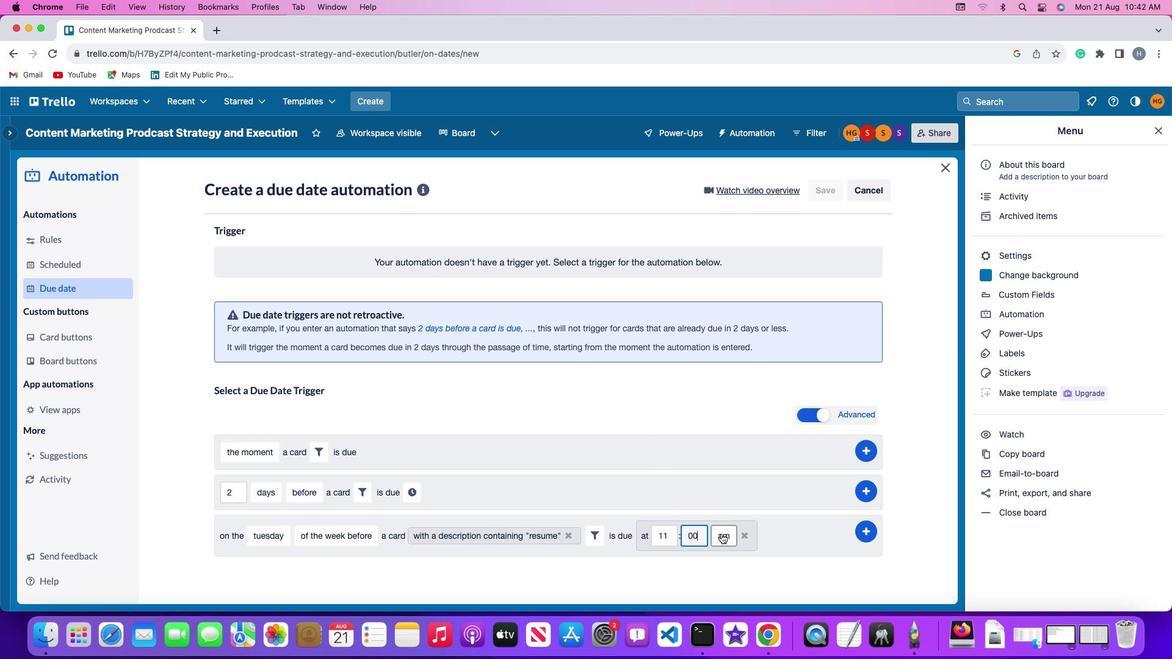 
Action: Mouse pressed left at (721, 533)
Screenshot: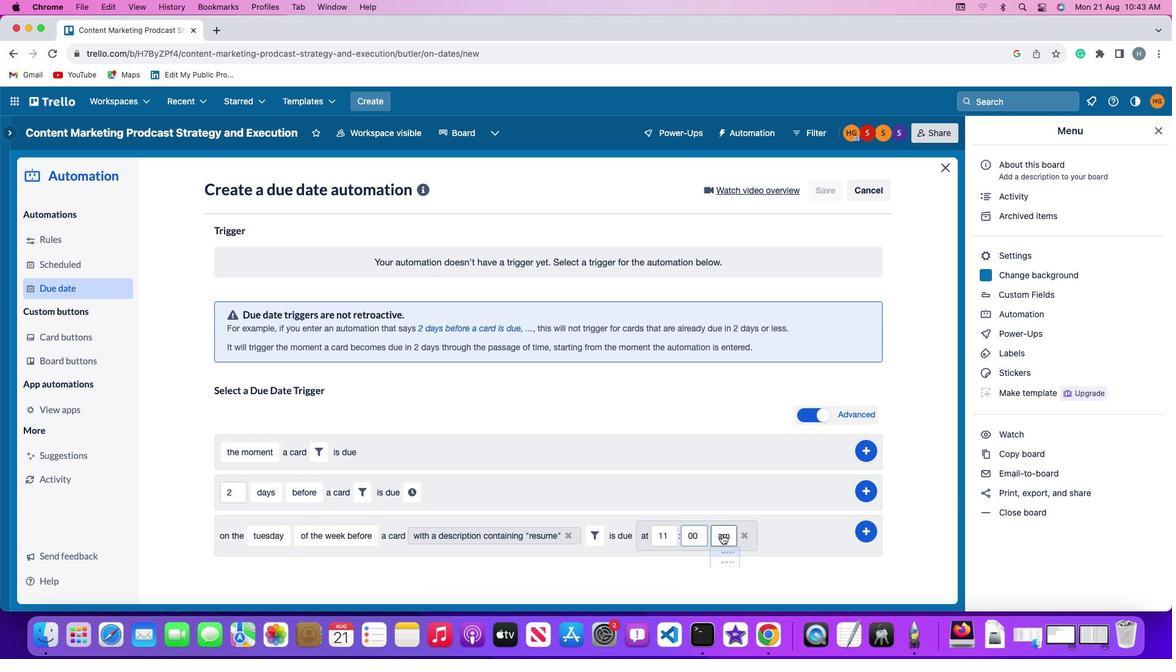 
Action: Mouse moved to (723, 556)
Screenshot: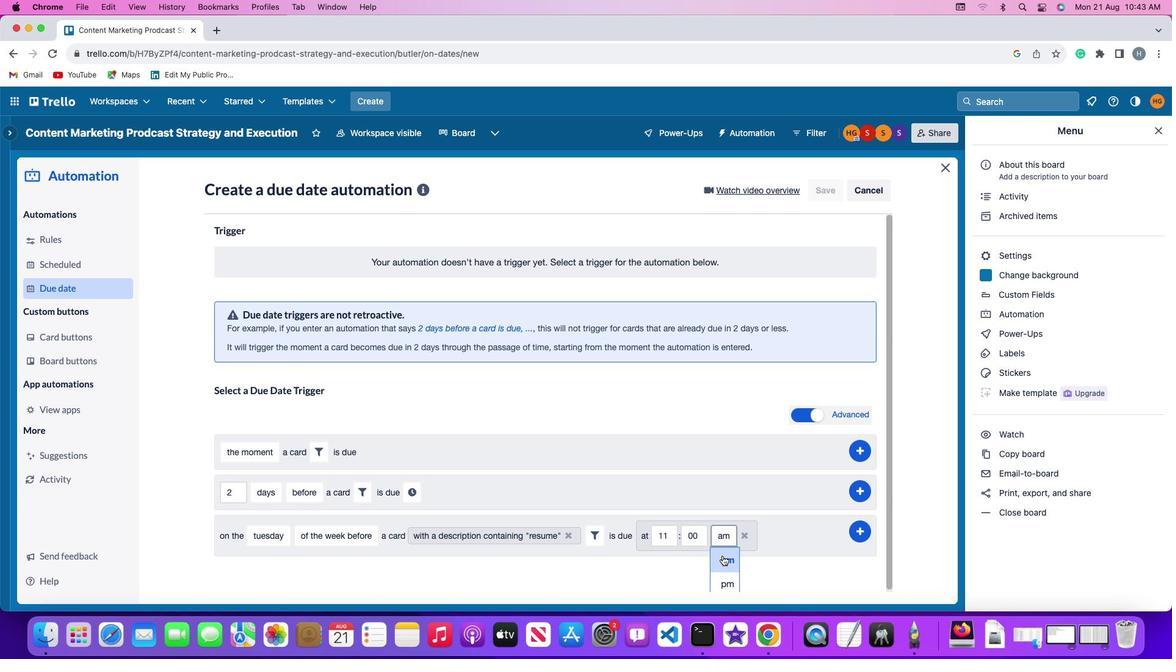 
Action: Mouse pressed left at (723, 556)
Screenshot: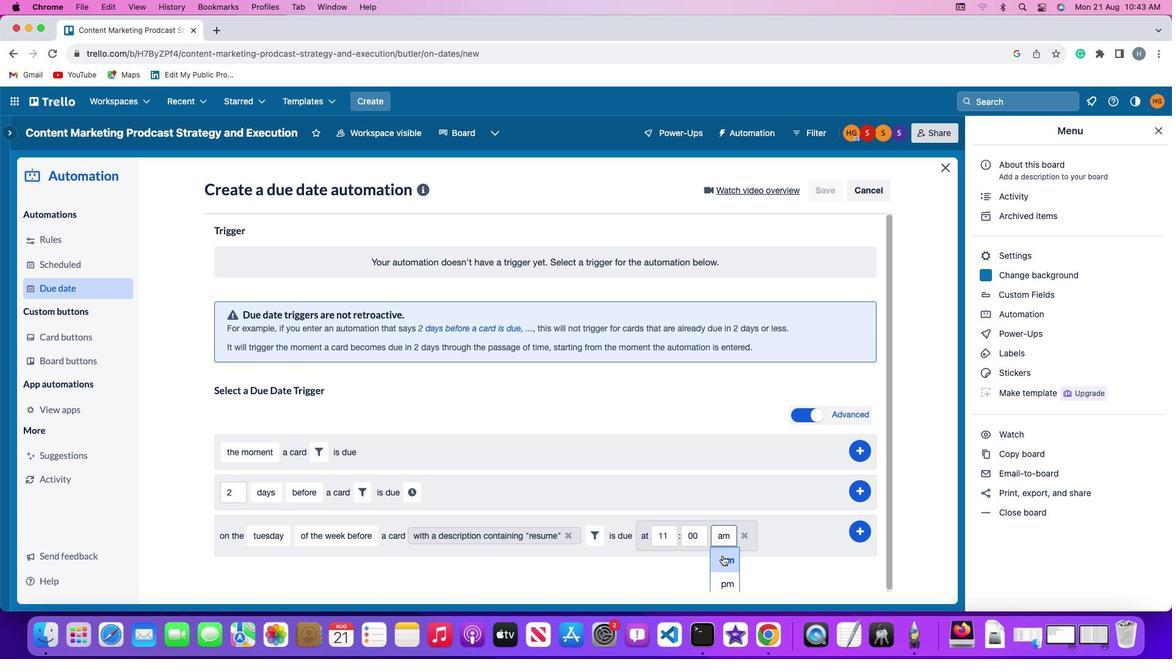 
Action: Mouse moved to (866, 531)
Screenshot: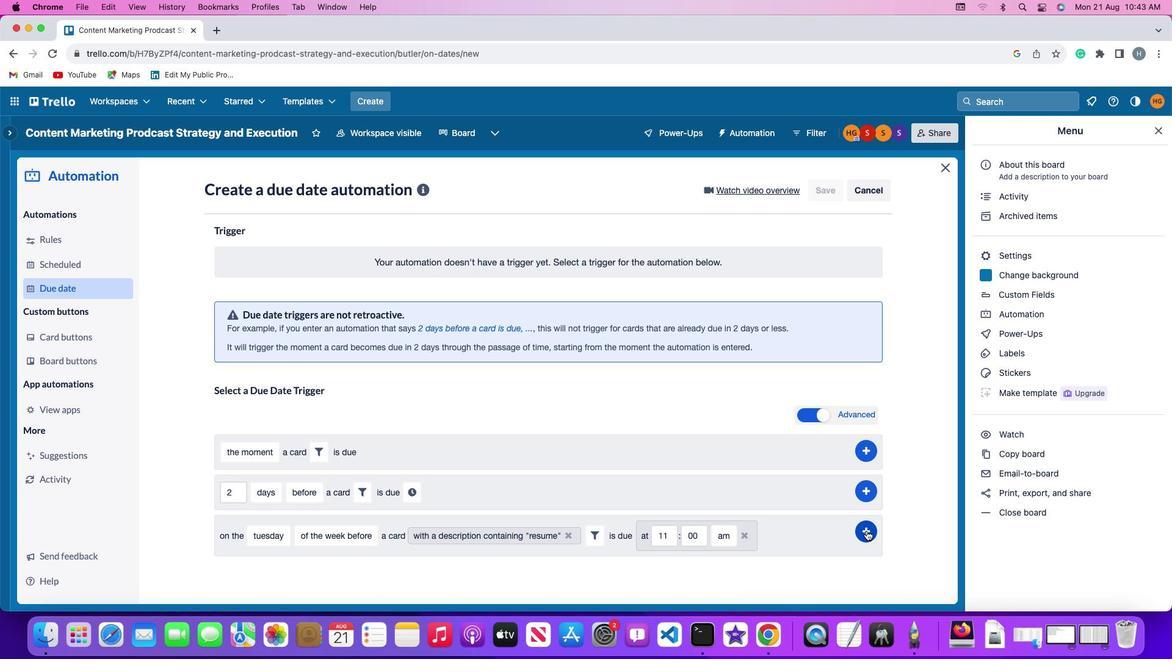 
Action: Mouse pressed left at (866, 531)
Screenshot: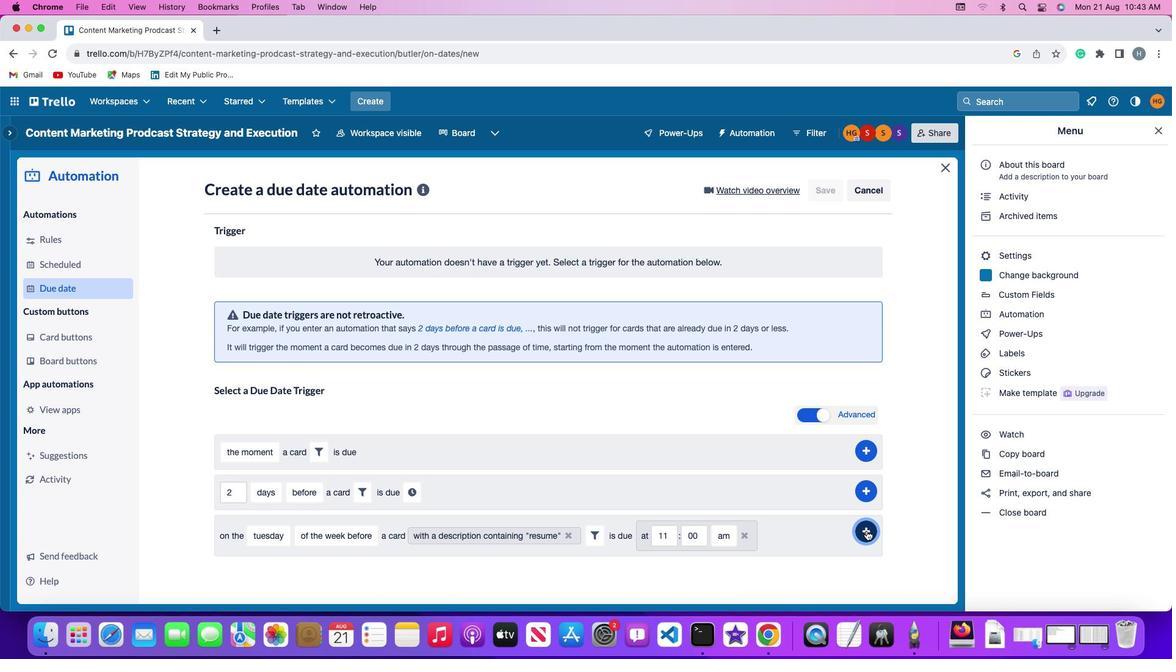 
Action: Mouse moved to (905, 410)
Screenshot: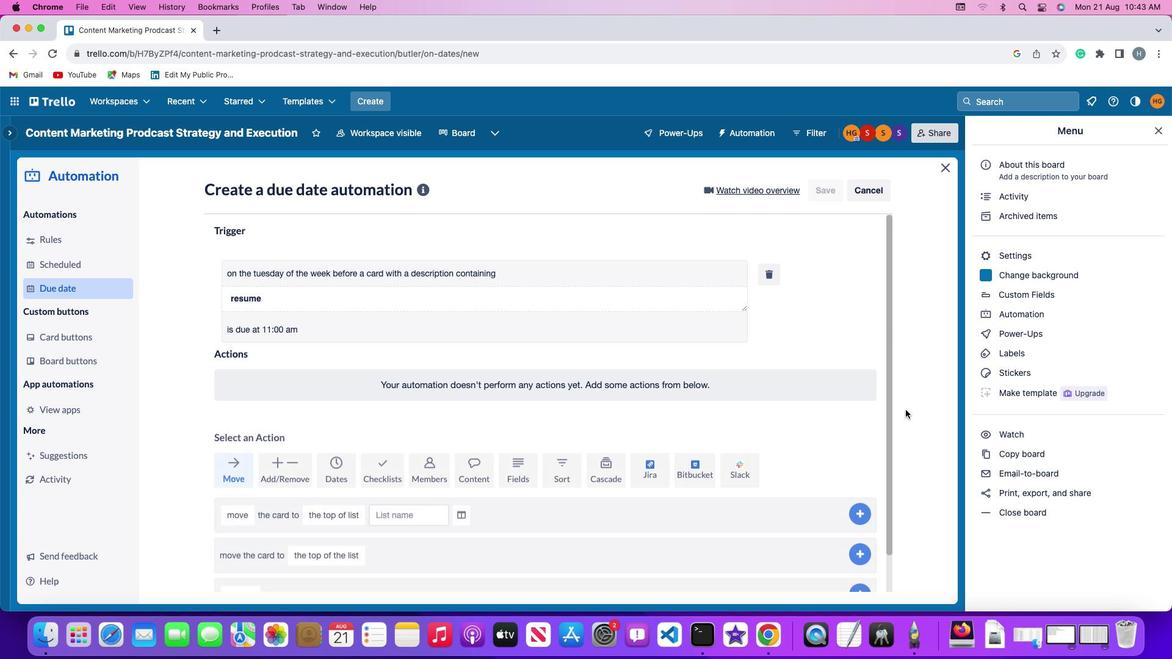
